 Task: Search one way flight ticket for 2 adults, 4 children and 1 infant on lap in business from Juneau: Juneau International Airport to Rock Springs: Southwest Wyoming Regional Airport (rock Springs Sweetwater County Airport) on 8-5-2023. Choice of flights is Westjet. Number of bags: 2 carry on bags and 7 checked bags. Price is upto 83000. Outbound departure time preference is 13:00.
Action: Mouse moved to (330, 275)
Screenshot: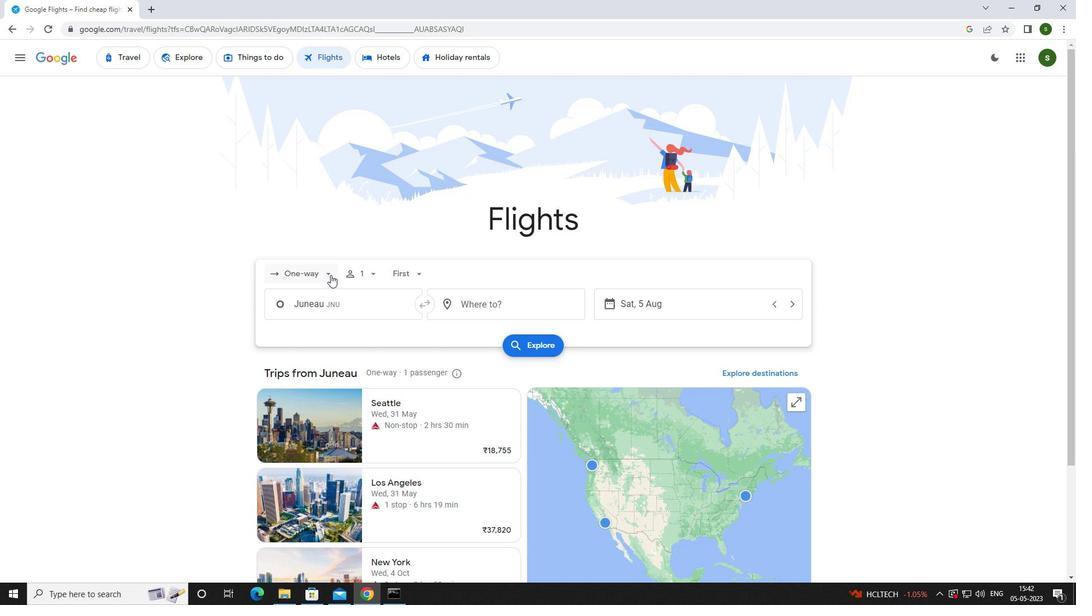 
Action: Mouse pressed left at (330, 275)
Screenshot: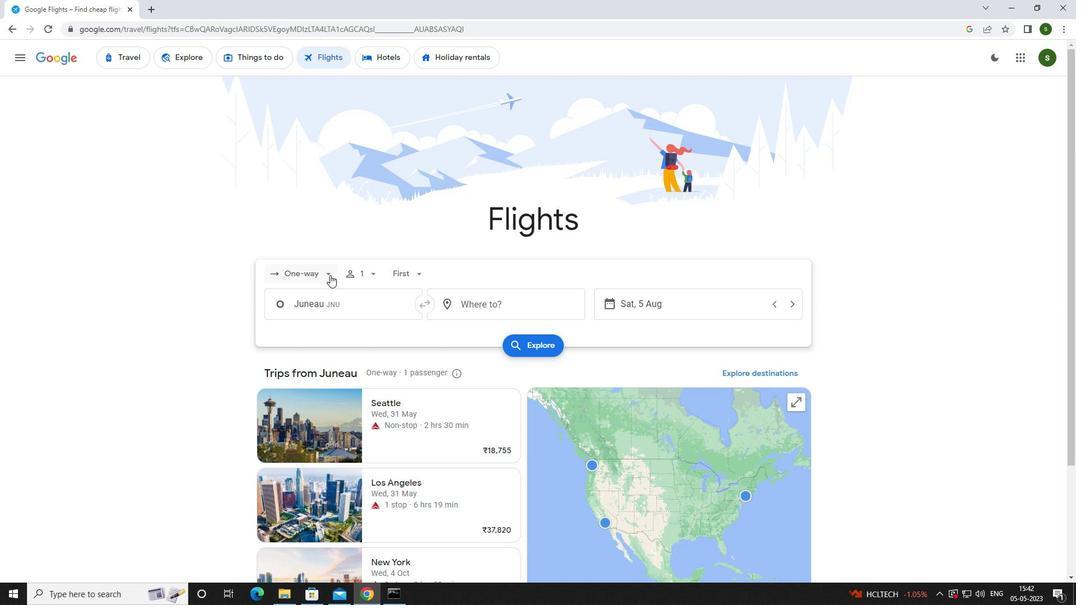 
Action: Mouse moved to (330, 325)
Screenshot: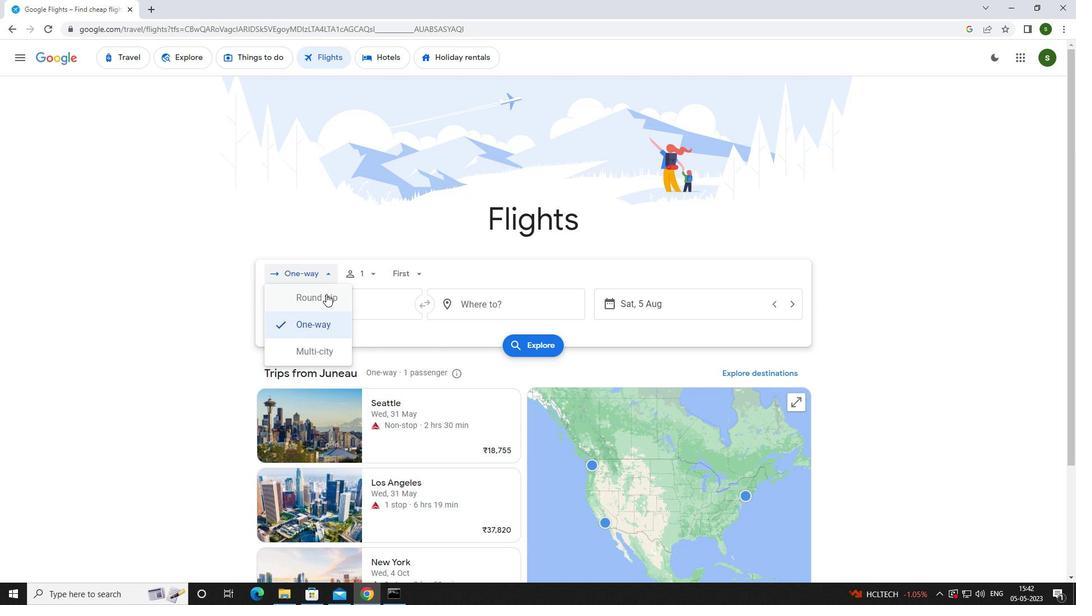 
Action: Mouse pressed left at (330, 325)
Screenshot: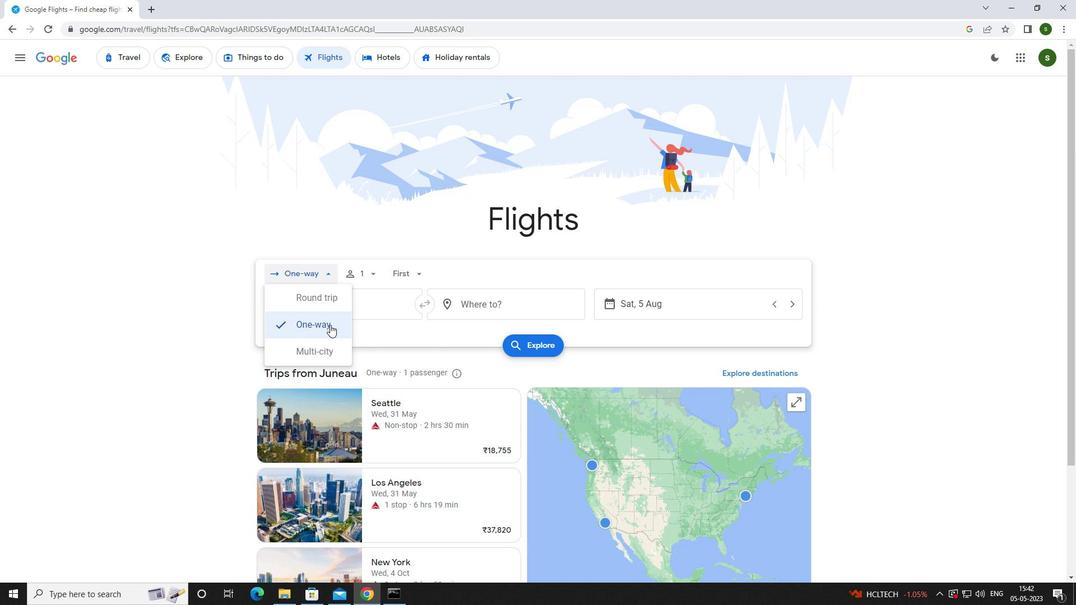 
Action: Mouse moved to (373, 270)
Screenshot: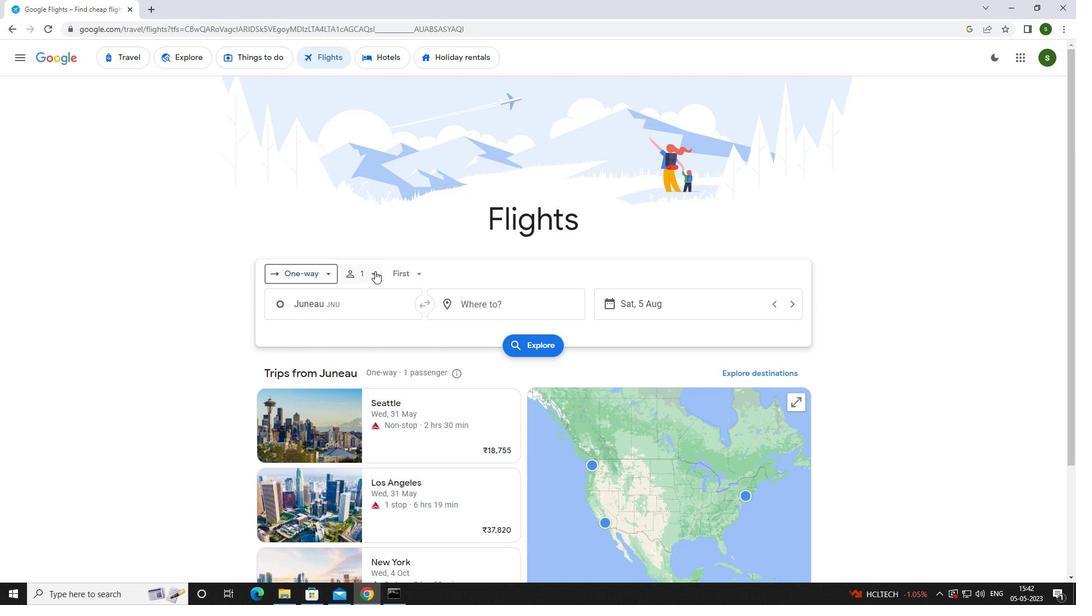 
Action: Mouse pressed left at (373, 270)
Screenshot: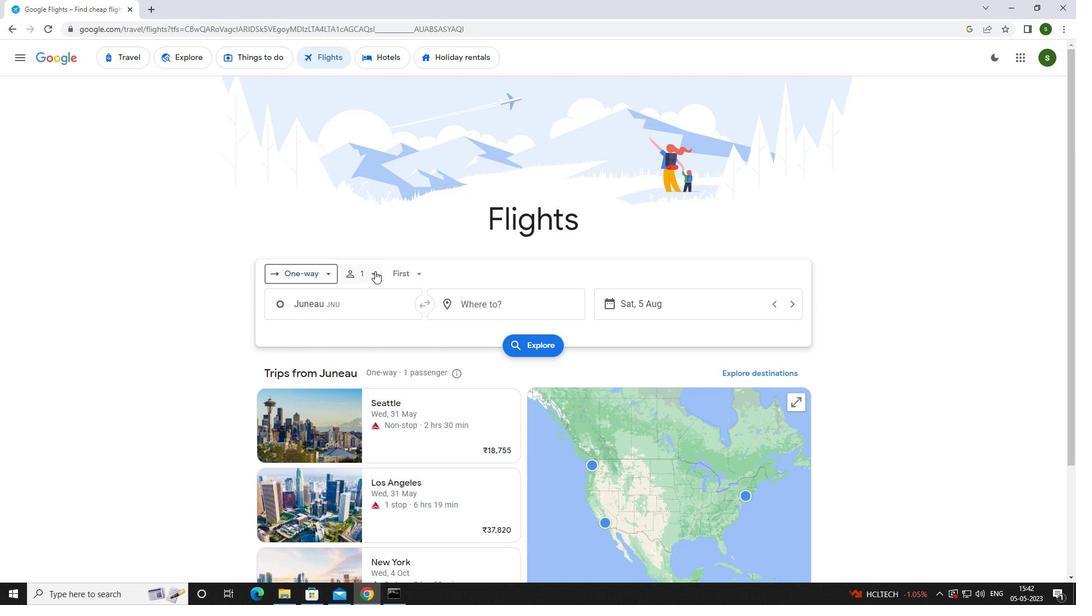 
Action: Mouse moved to (456, 299)
Screenshot: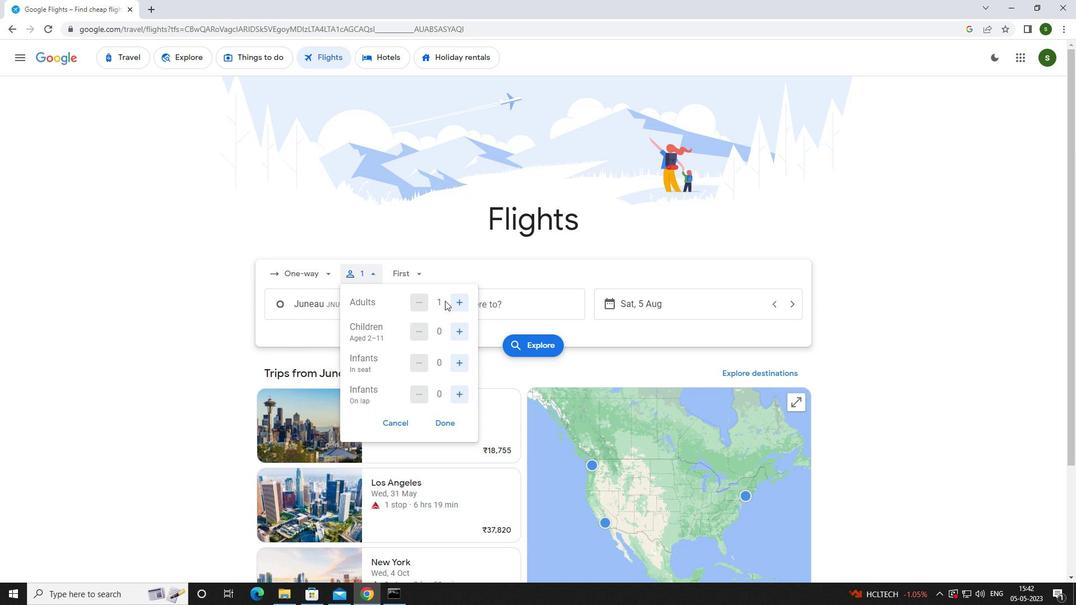 
Action: Mouse pressed left at (456, 299)
Screenshot: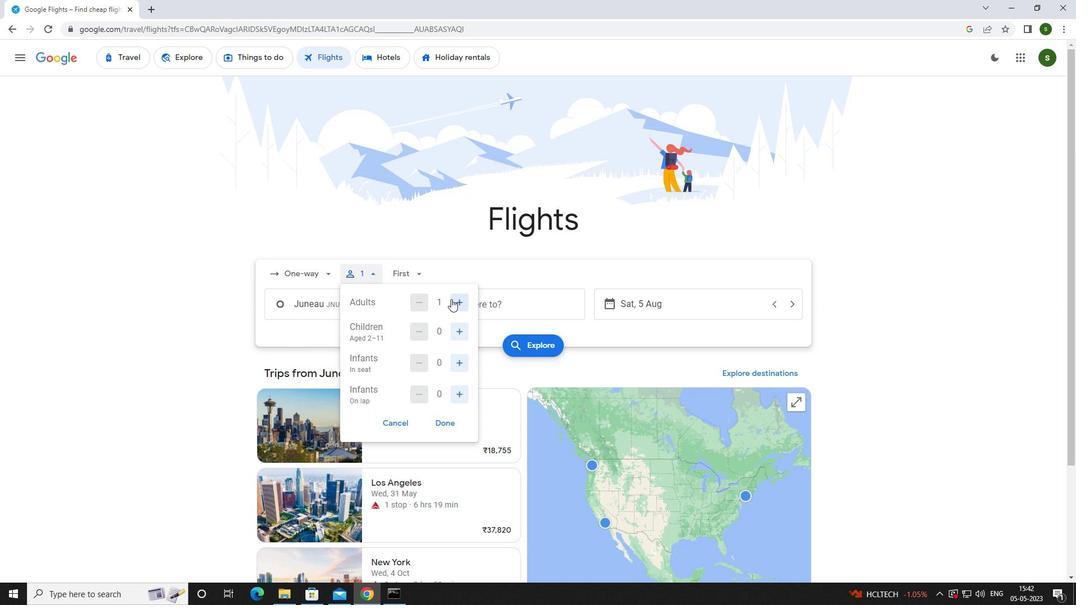 
Action: Mouse moved to (458, 329)
Screenshot: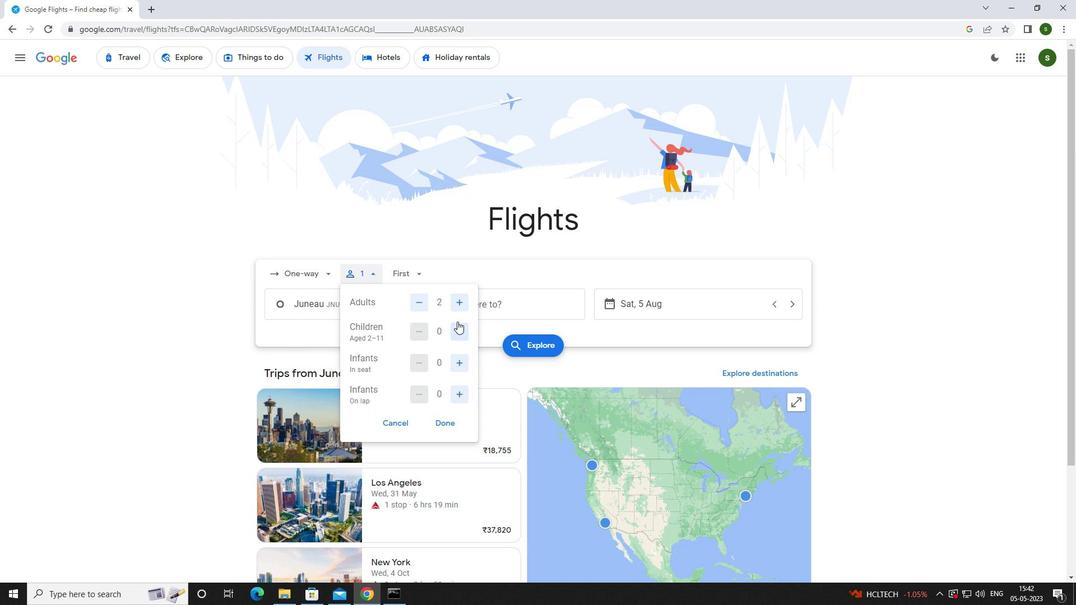 
Action: Mouse pressed left at (458, 329)
Screenshot: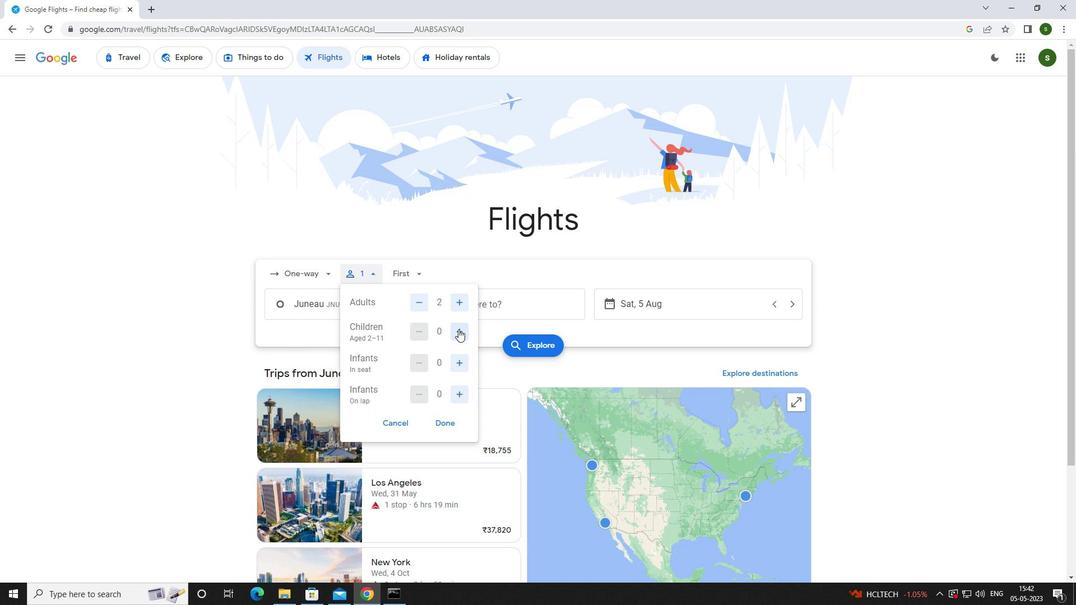 
Action: Mouse pressed left at (458, 329)
Screenshot: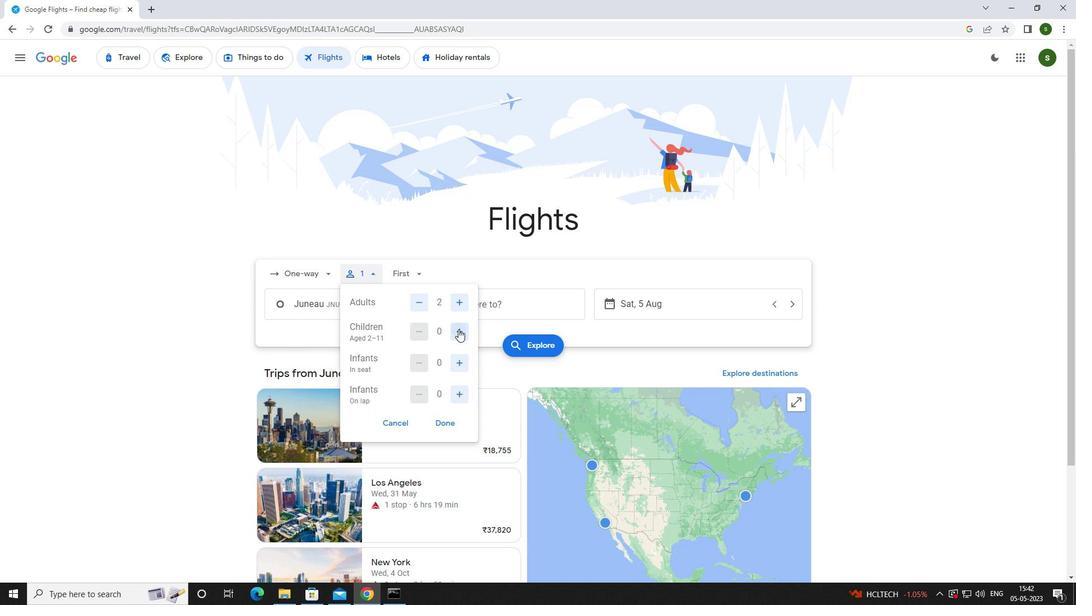 
Action: Mouse pressed left at (458, 329)
Screenshot: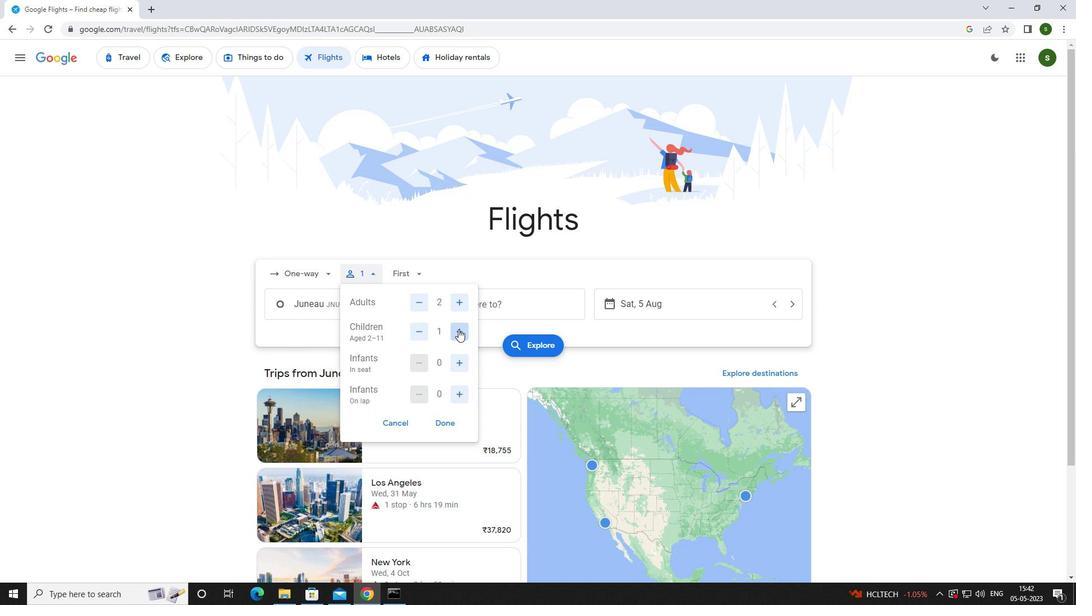 
Action: Mouse pressed left at (458, 329)
Screenshot: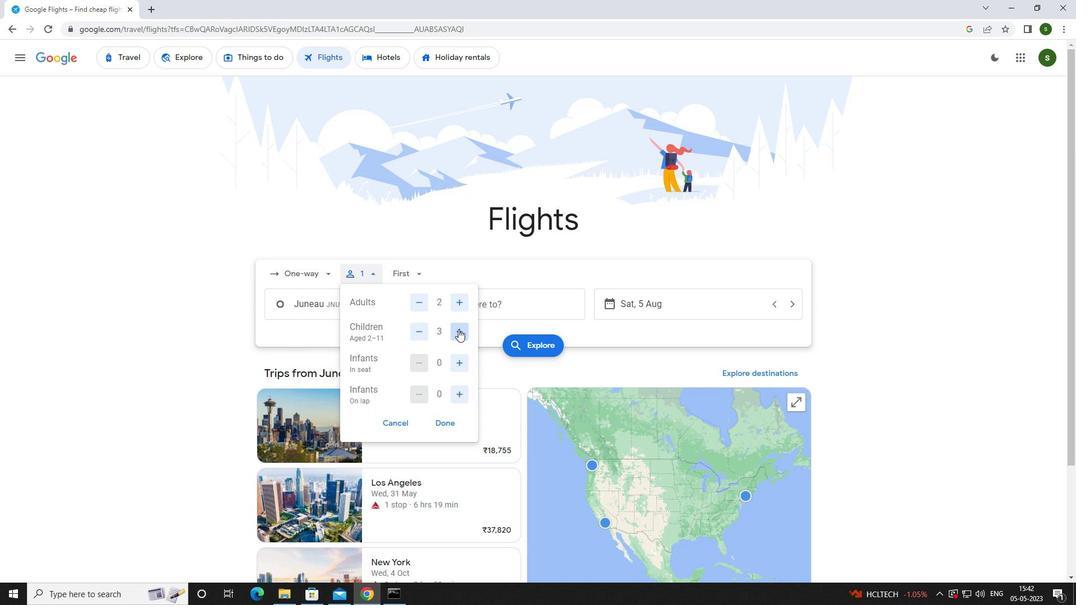 
Action: Mouse moved to (459, 389)
Screenshot: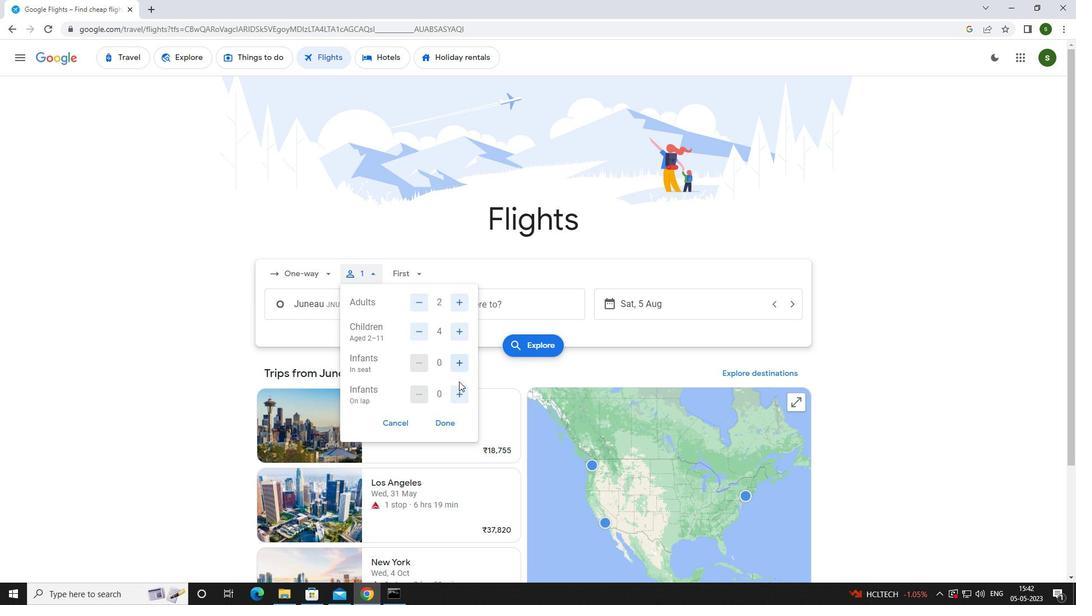 
Action: Mouse pressed left at (459, 389)
Screenshot: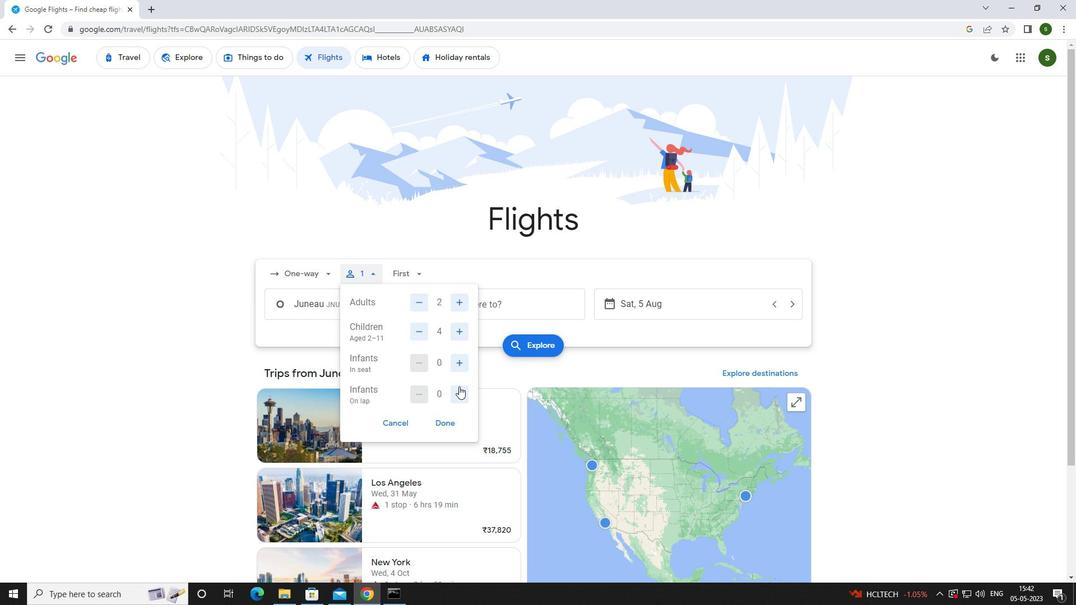 
Action: Mouse moved to (419, 271)
Screenshot: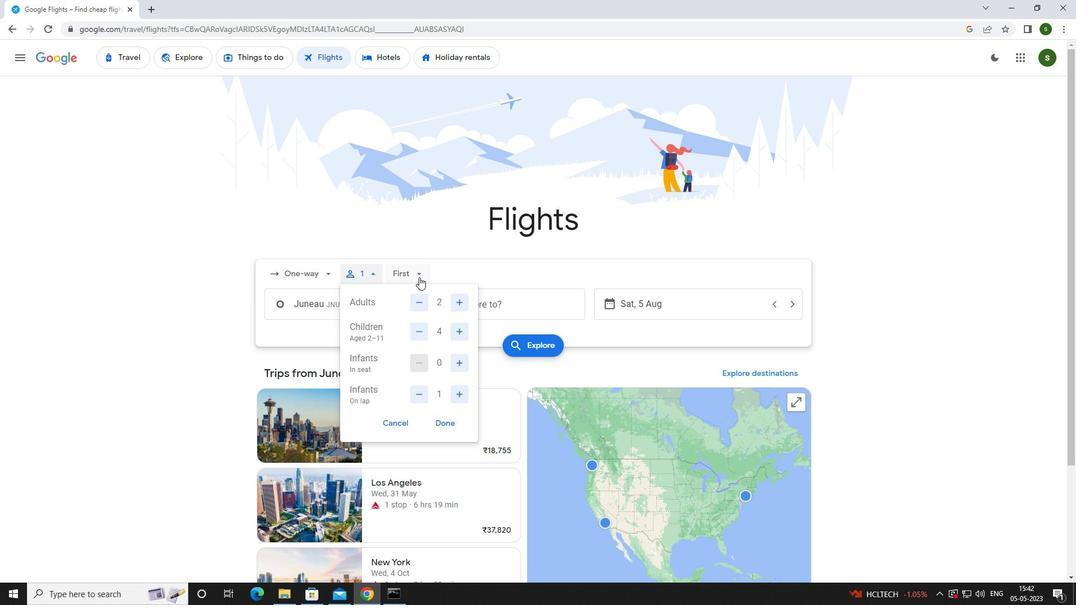 
Action: Mouse pressed left at (419, 271)
Screenshot: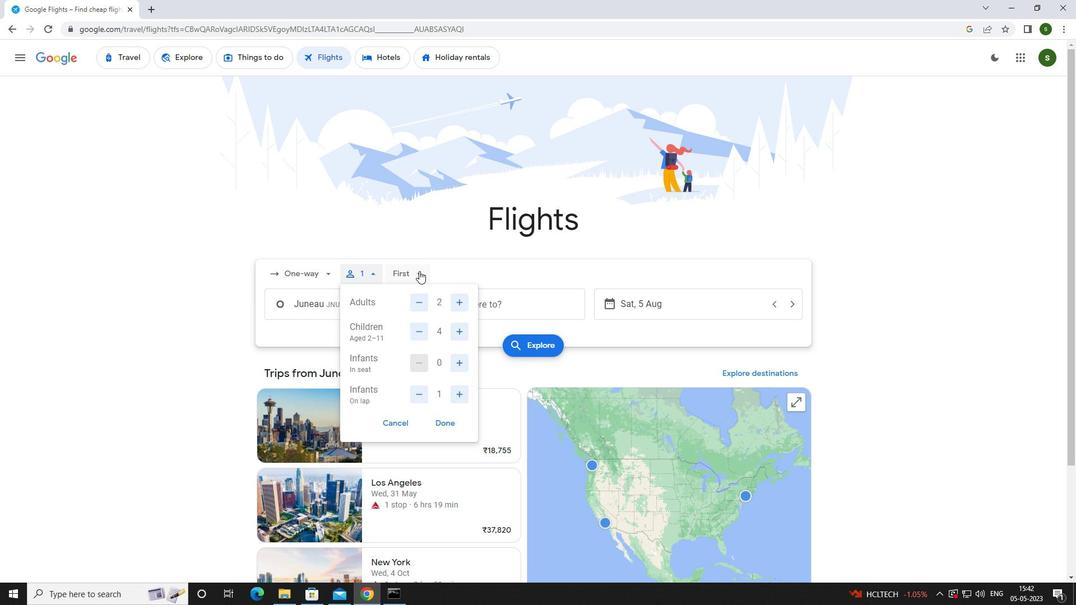 
Action: Mouse moved to (430, 358)
Screenshot: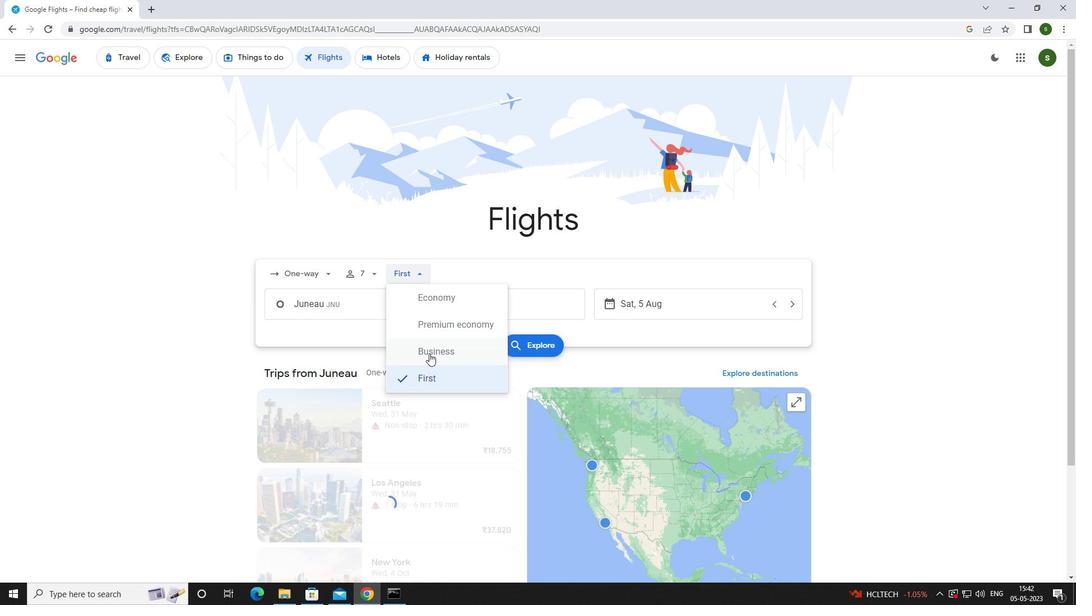 
Action: Mouse pressed left at (430, 358)
Screenshot: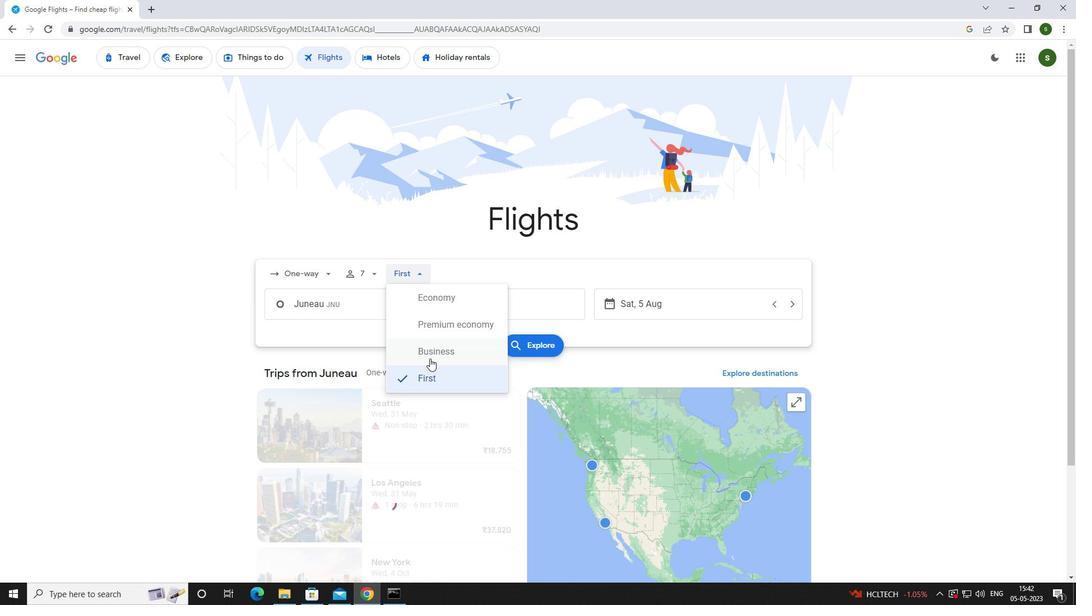 
Action: Mouse moved to (367, 303)
Screenshot: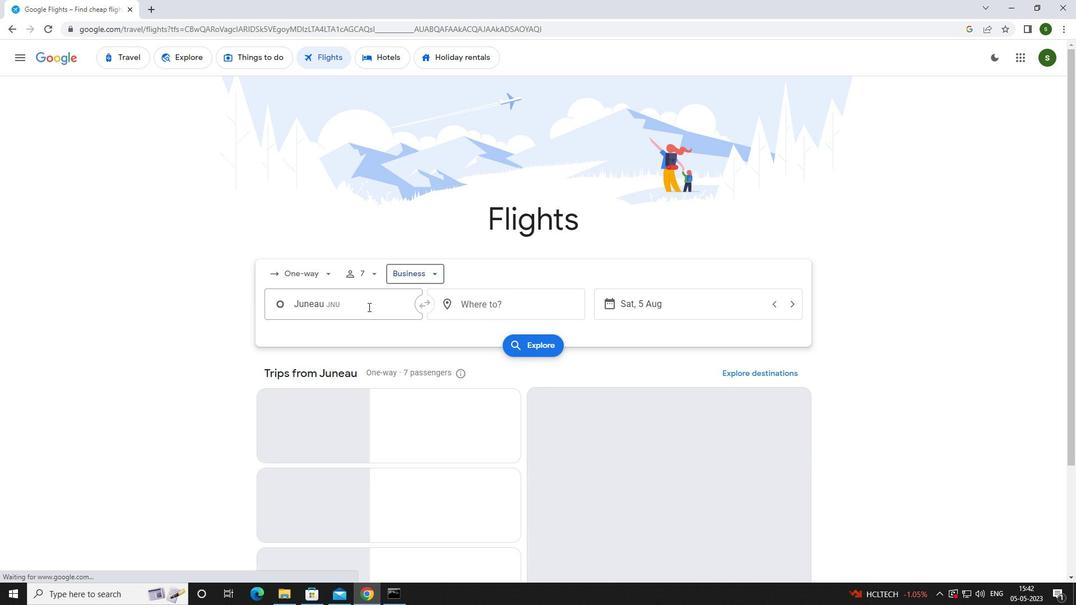 
Action: Mouse pressed left at (367, 303)
Screenshot: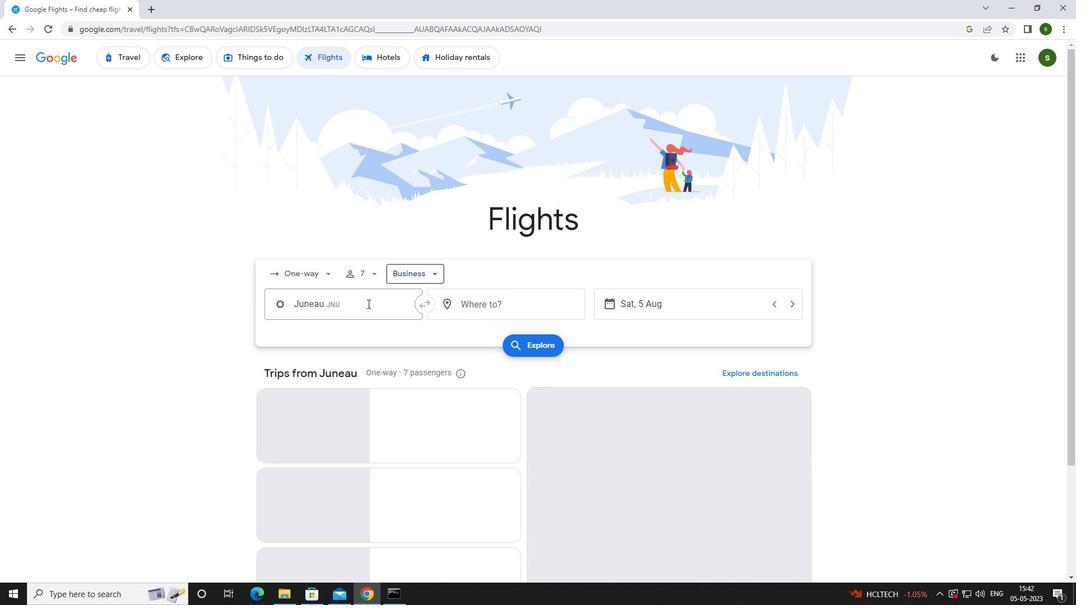 
Action: Mouse moved to (367, 304)
Screenshot: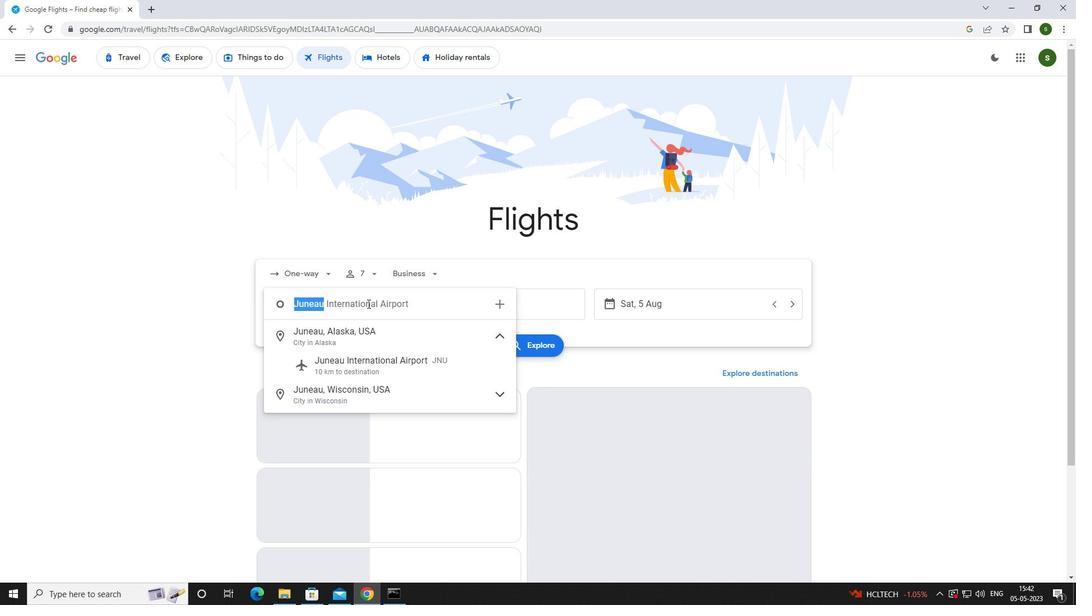 
Action: Key pressed <Key.caps_lock>j<Key.caps_lock>uneau
Screenshot: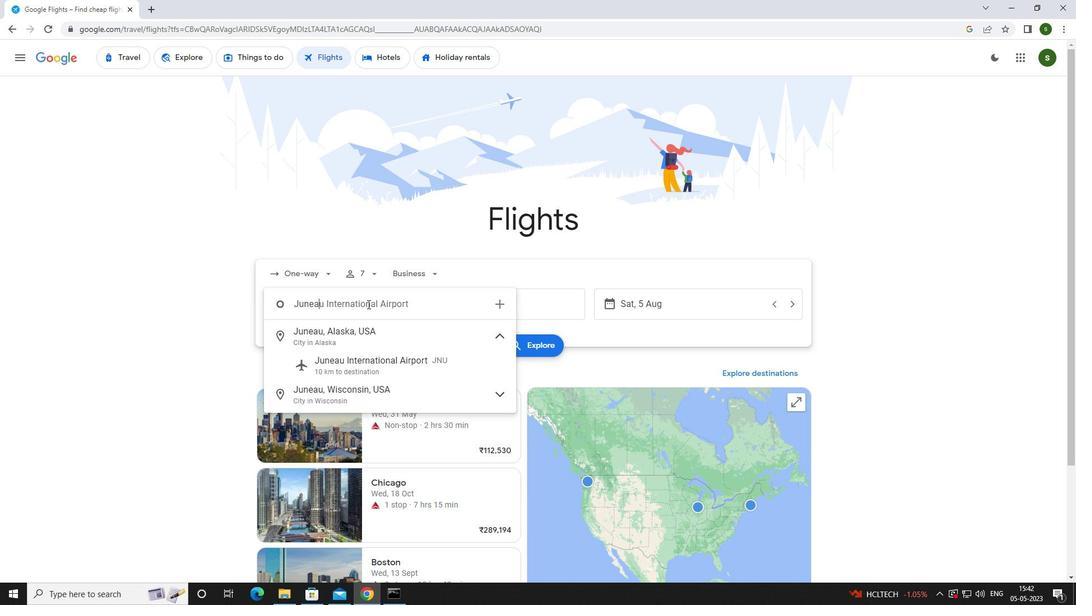 
Action: Mouse moved to (355, 375)
Screenshot: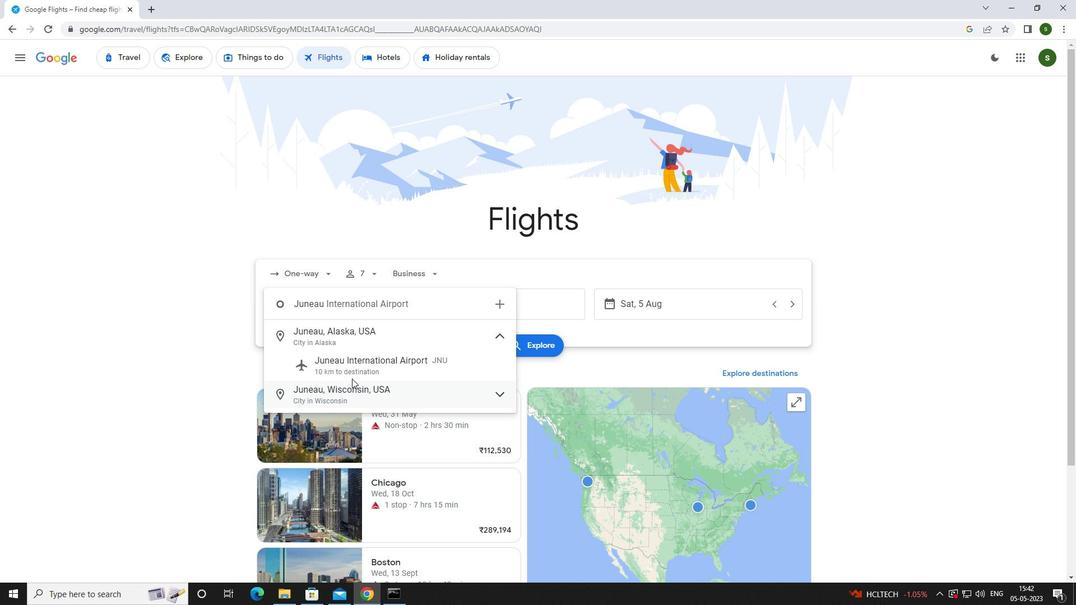 
Action: Mouse pressed left at (355, 375)
Screenshot: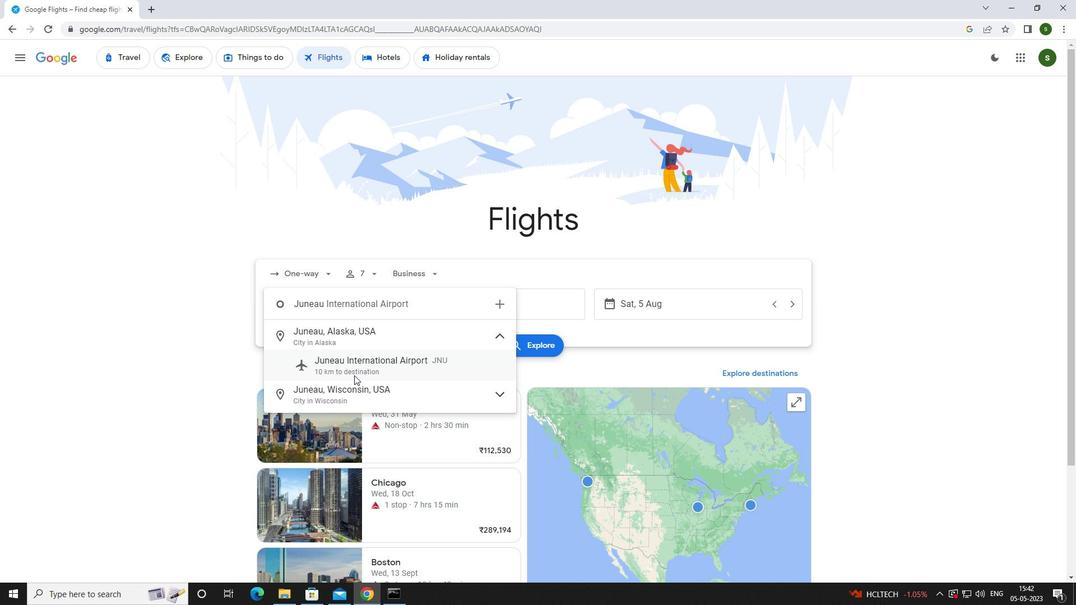 
Action: Mouse moved to (489, 312)
Screenshot: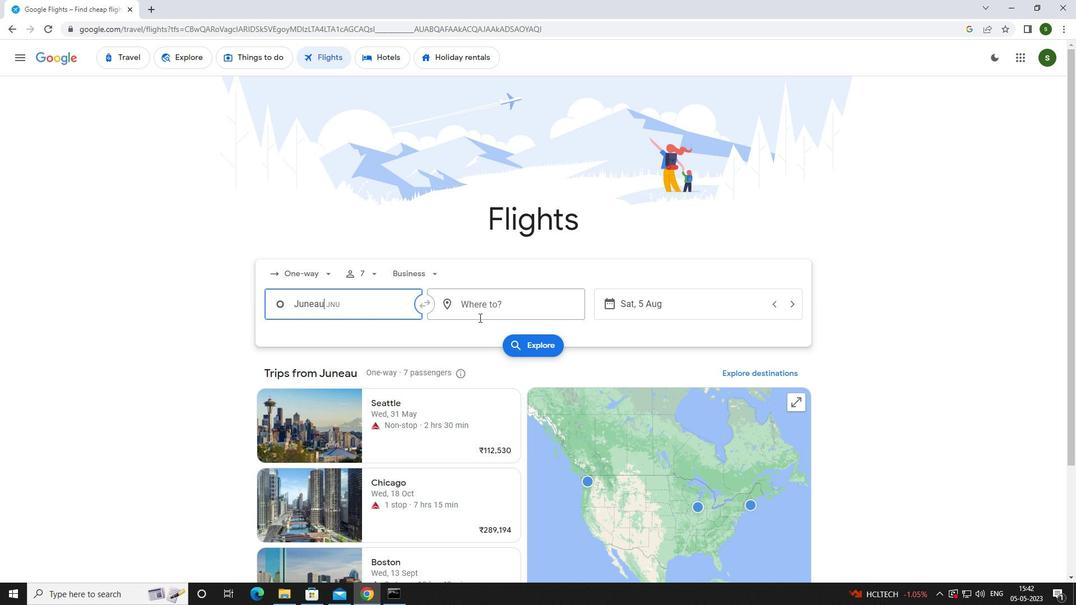 
Action: Mouse pressed left at (489, 312)
Screenshot: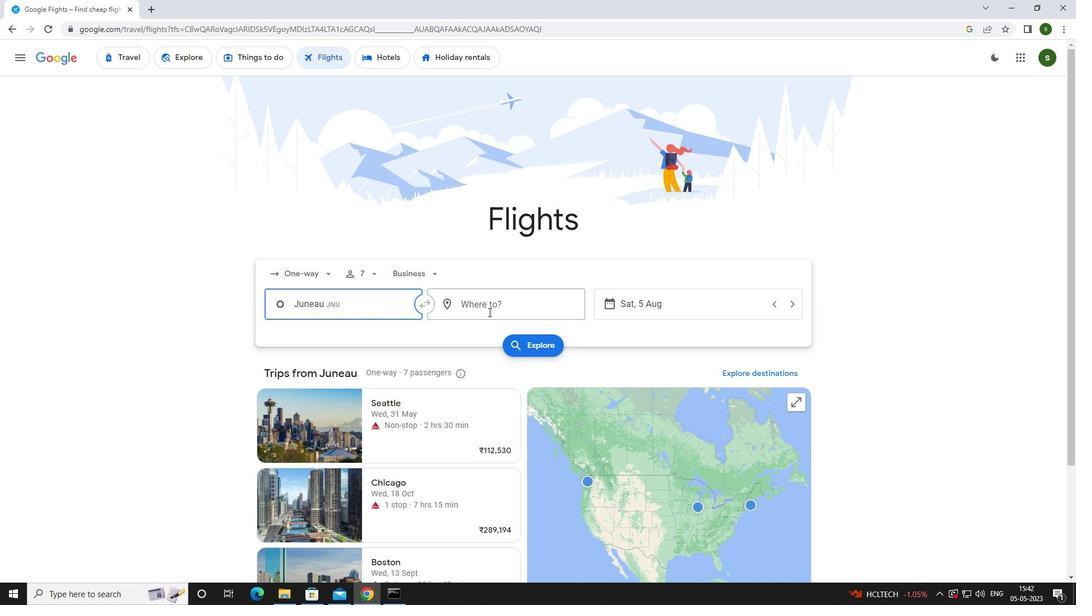 
Action: Mouse moved to (489, 312)
Screenshot: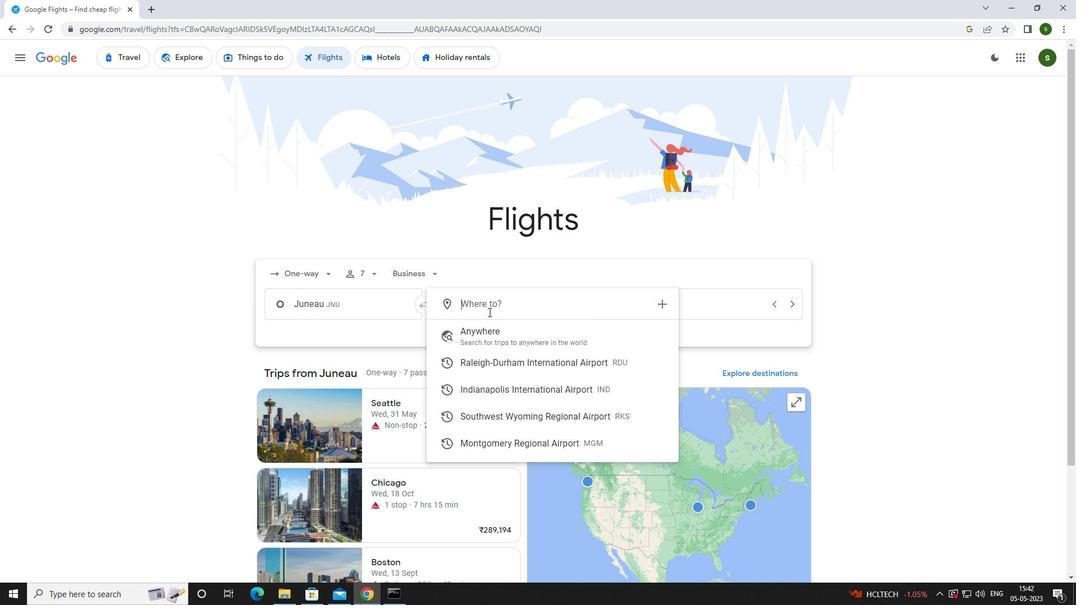 
Action: Key pressed <Key.caps_lock>r<Key.caps_lock>ock<Key.space><Key.caps_lock>s<Key.caps_lock>pring
Screenshot: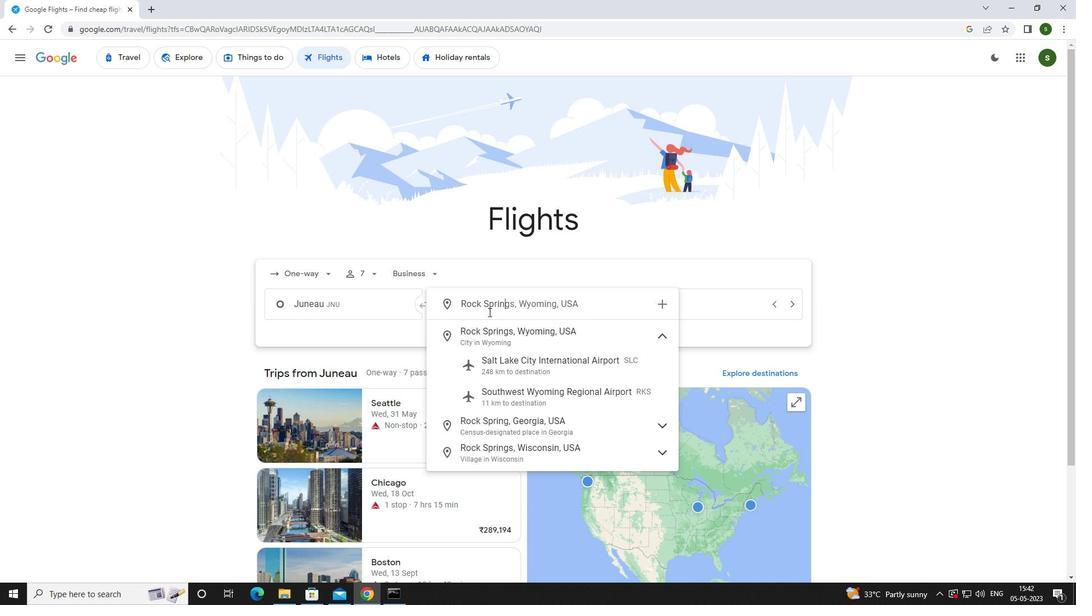 
Action: Mouse moved to (514, 388)
Screenshot: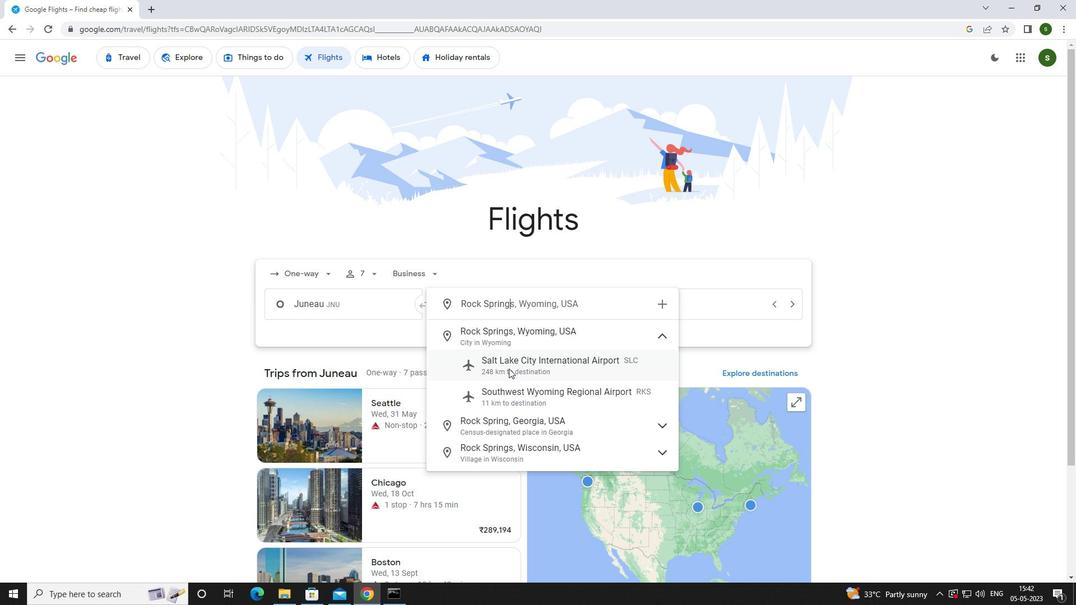
Action: Mouse pressed left at (514, 388)
Screenshot: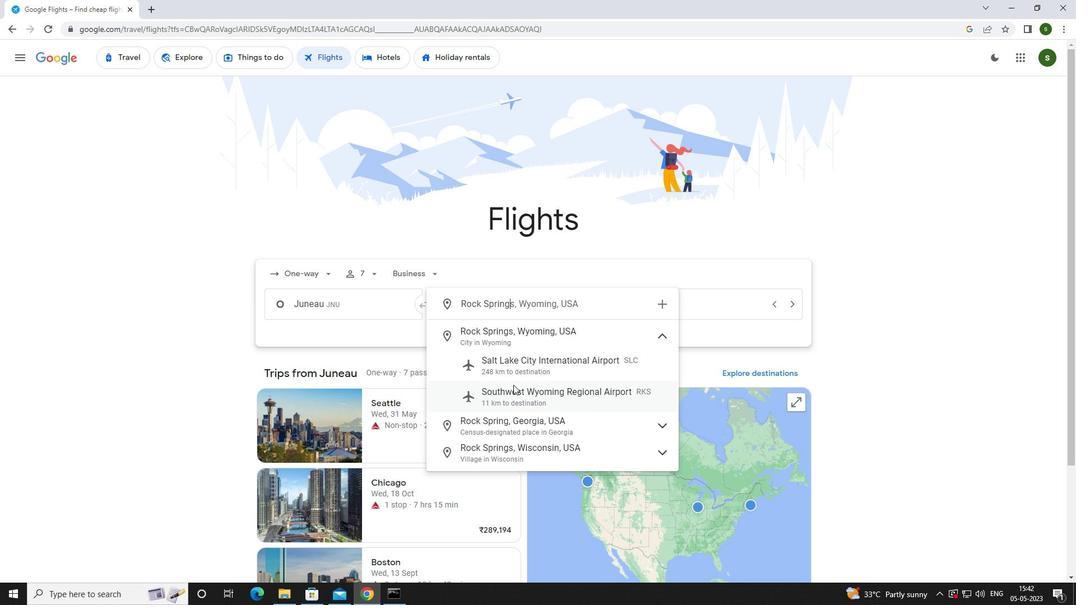 
Action: Mouse moved to (671, 306)
Screenshot: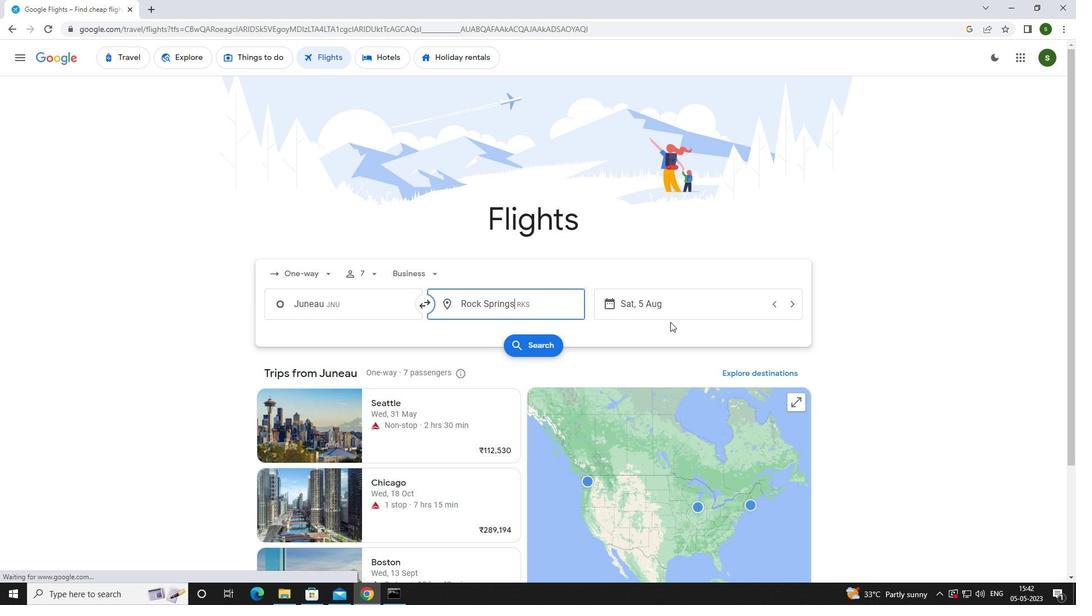
Action: Mouse pressed left at (671, 306)
Screenshot: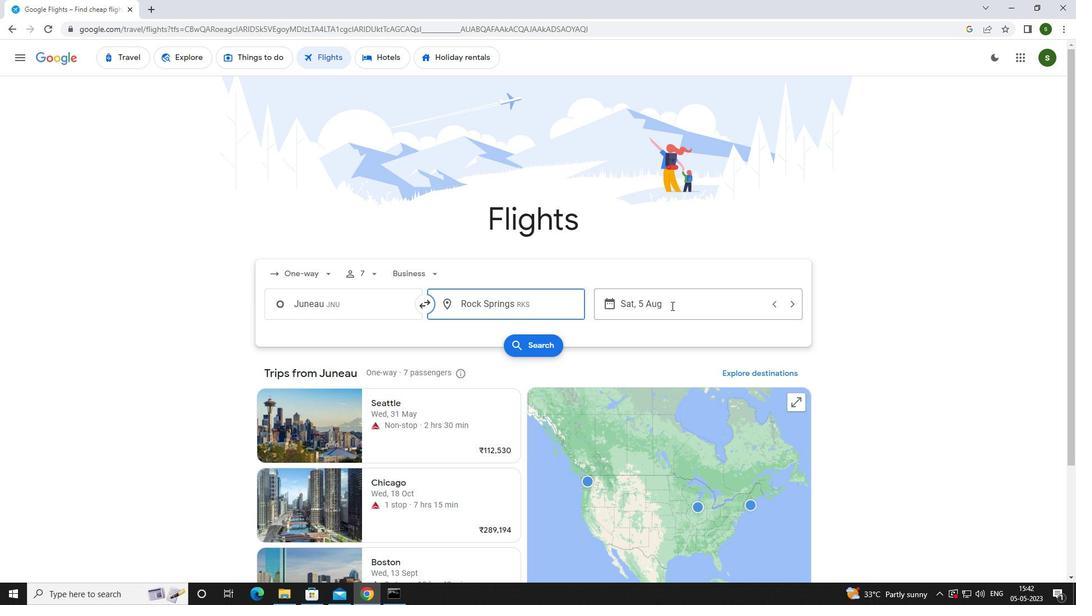 
Action: Mouse moved to (568, 378)
Screenshot: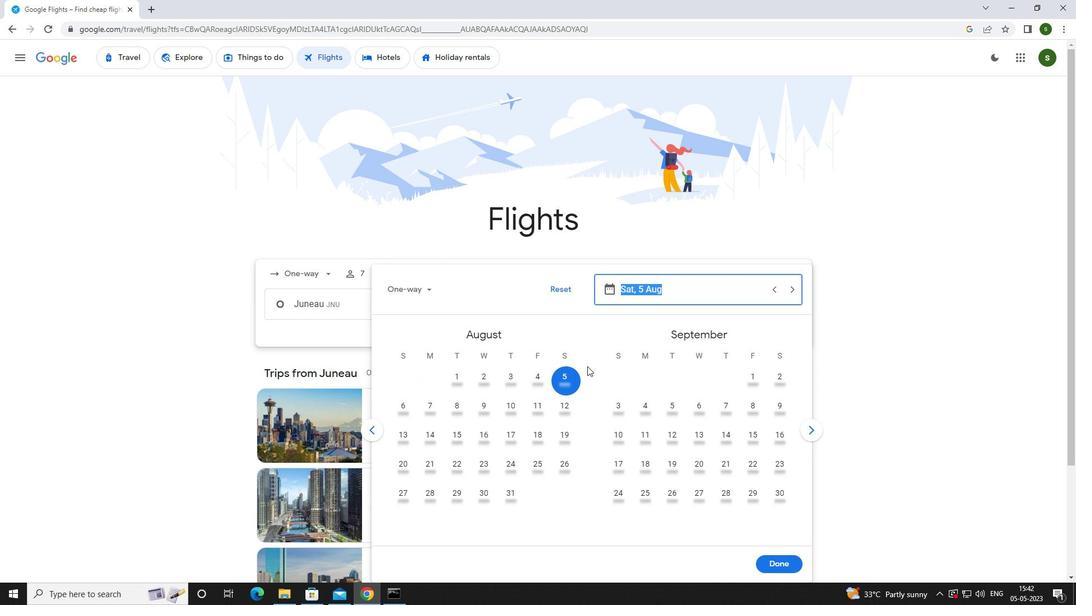 
Action: Mouse pressed left at (568, 378)
Screenshot: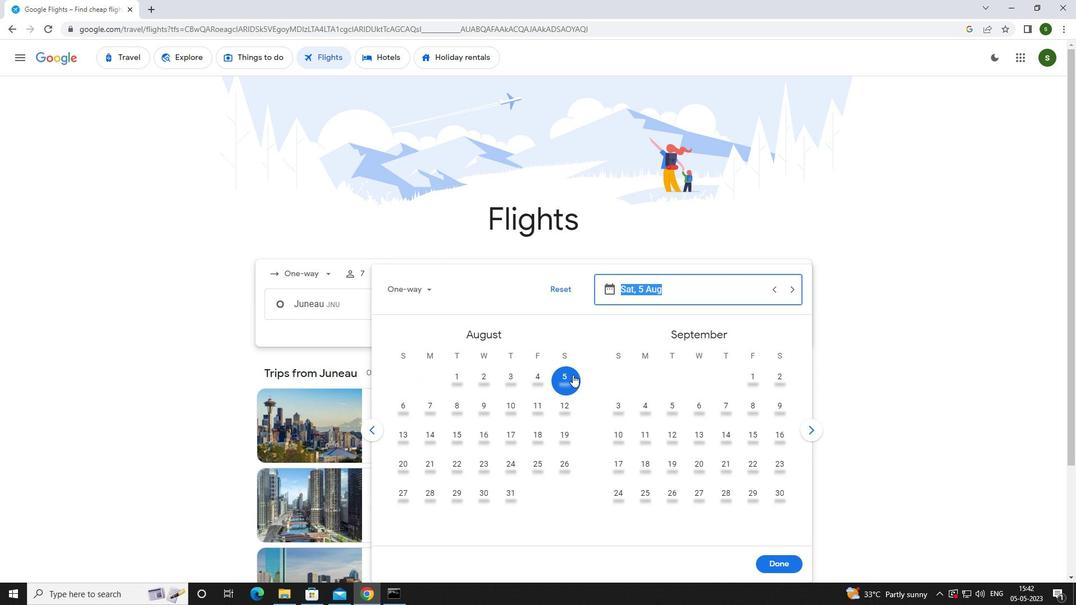 
Action: Mouse moved to (772, 563)
Screenshot: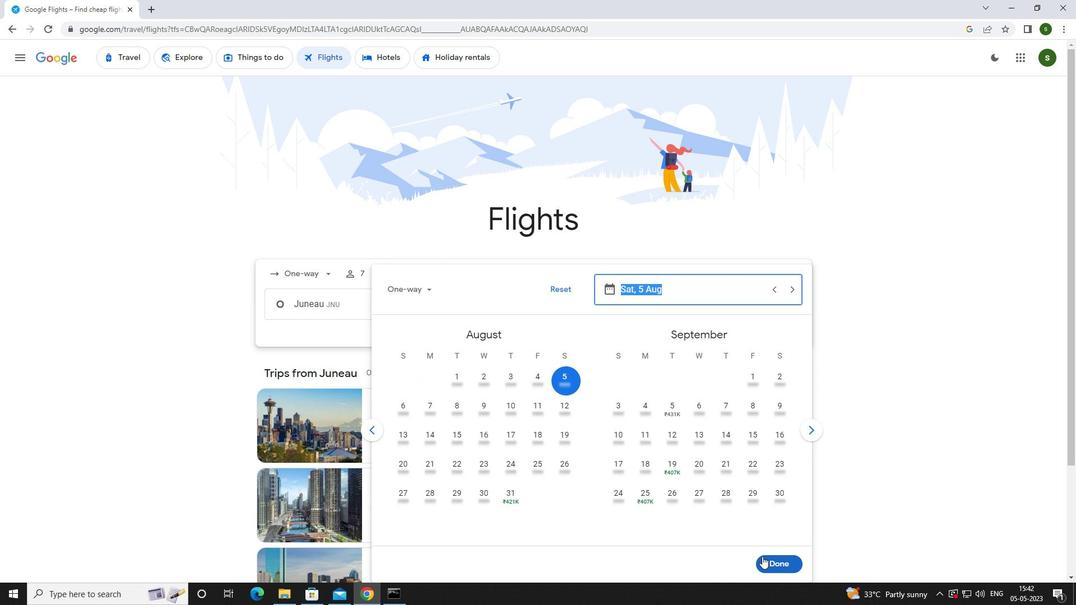 
Action: Mouse pressed left at (772, 563)
Screenshot: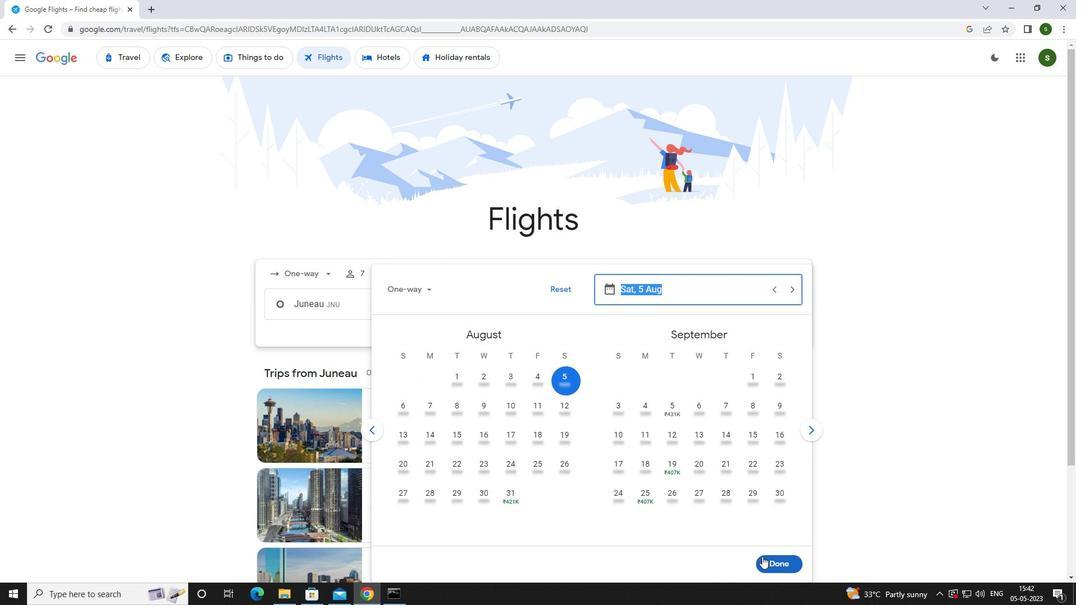
Action: Mouse moved to (537, 349)
Screenshot: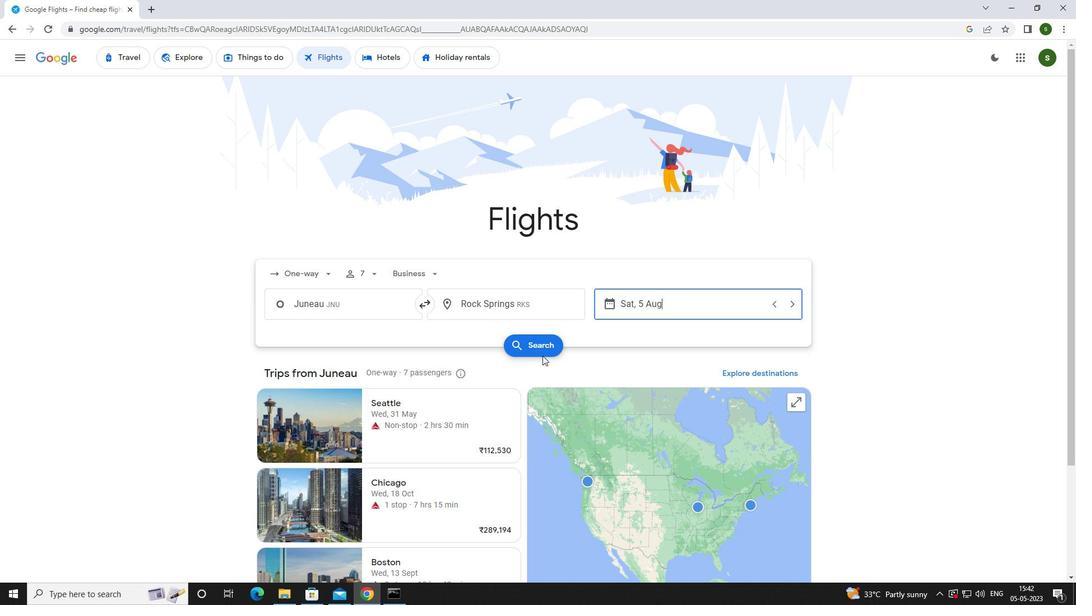 
Action: Mouse pressed left at (537, 349)
Screenshot: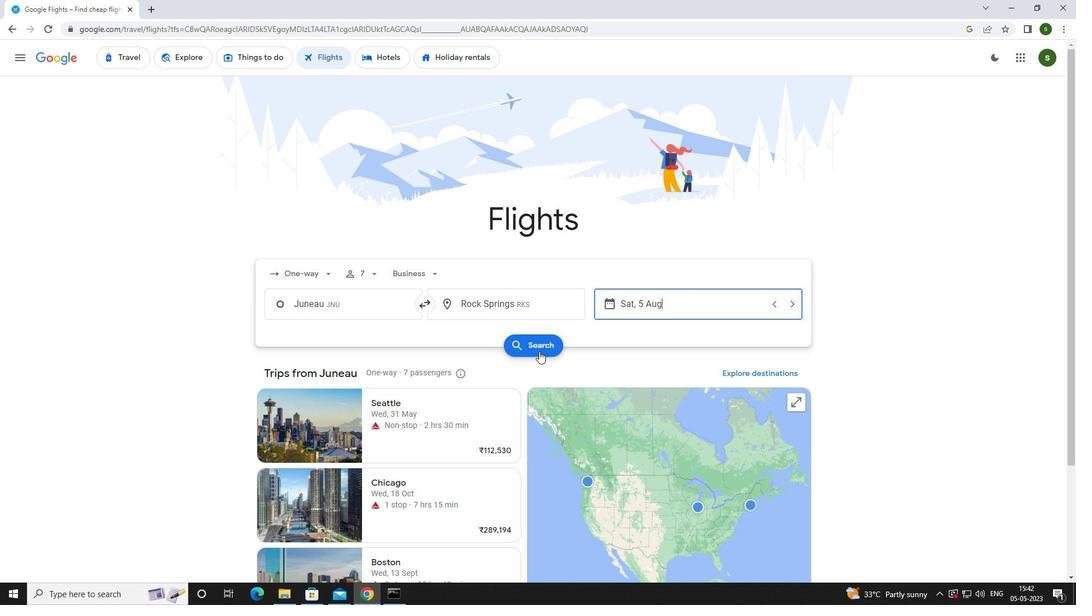 
Action: Mouse moved to (293, 163)
Screenshot: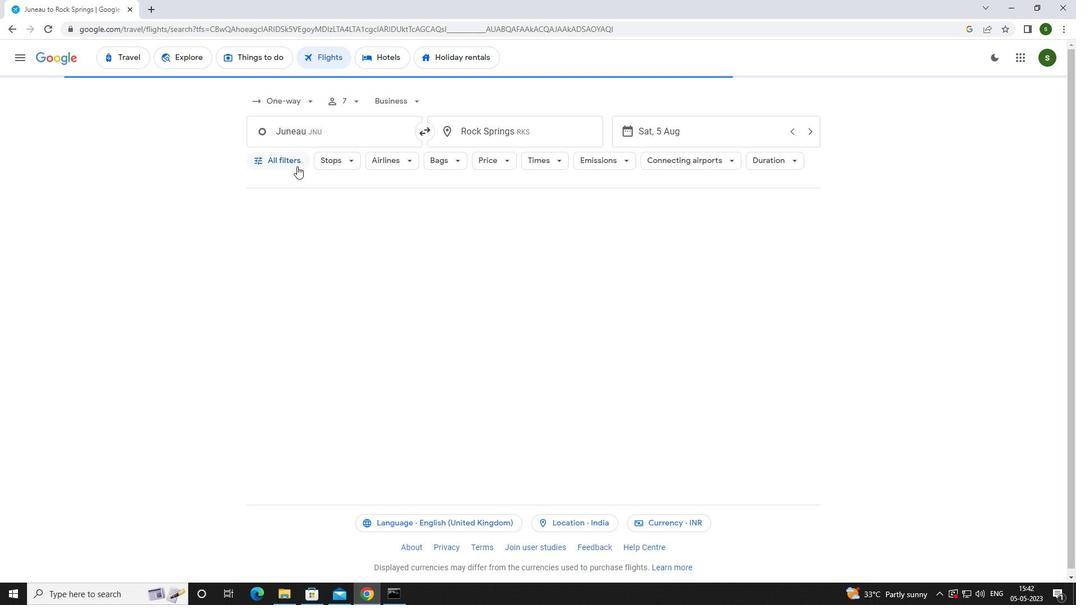 
Action: Mouse pressed left at (293, 163)
Screenshot: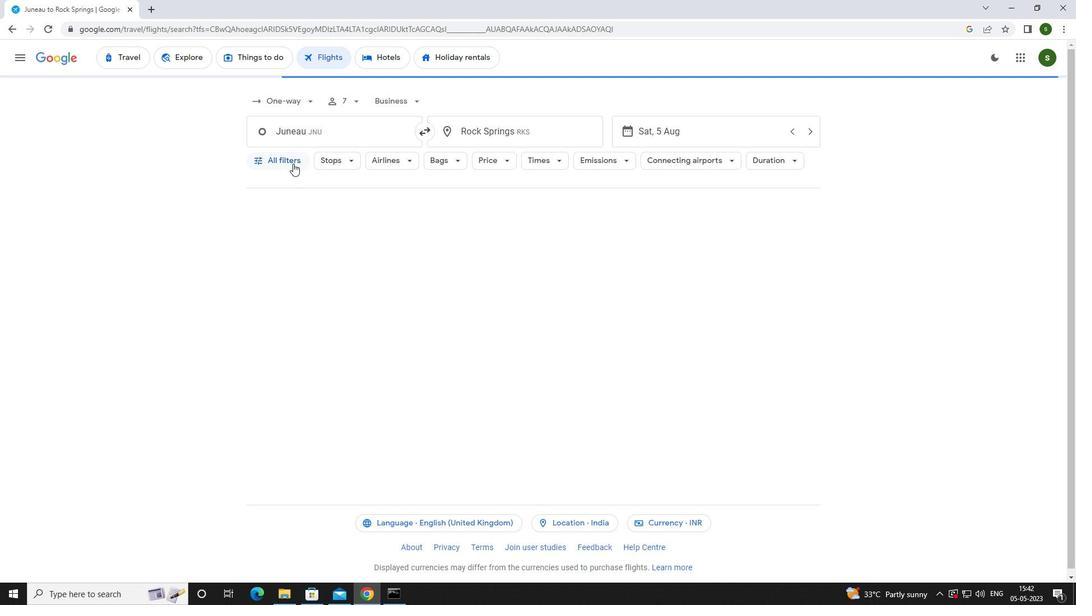 
Action: Mouse moved to (417, 404)
Screenshot: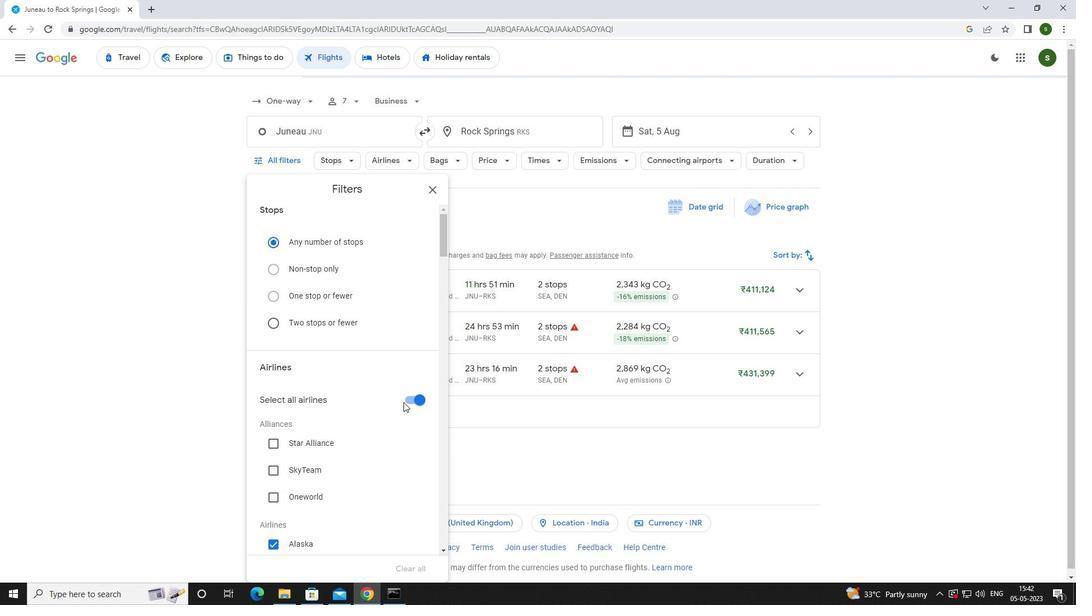 
Action: Mouse pressed left at (417, 404)
Screenshot: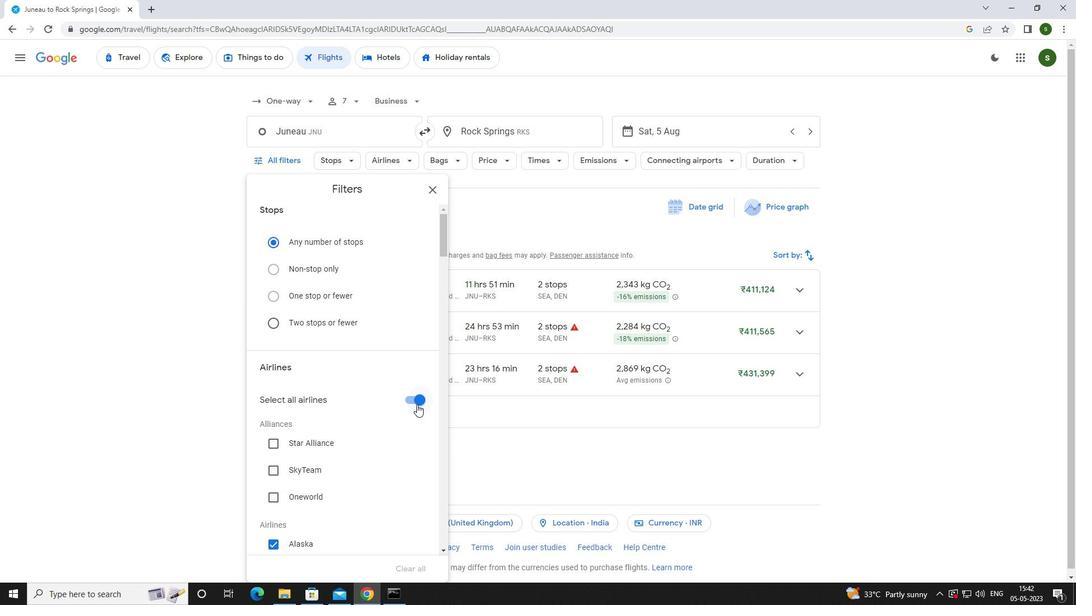 
Action: Mouse moved to (363, 385)
Screenshot: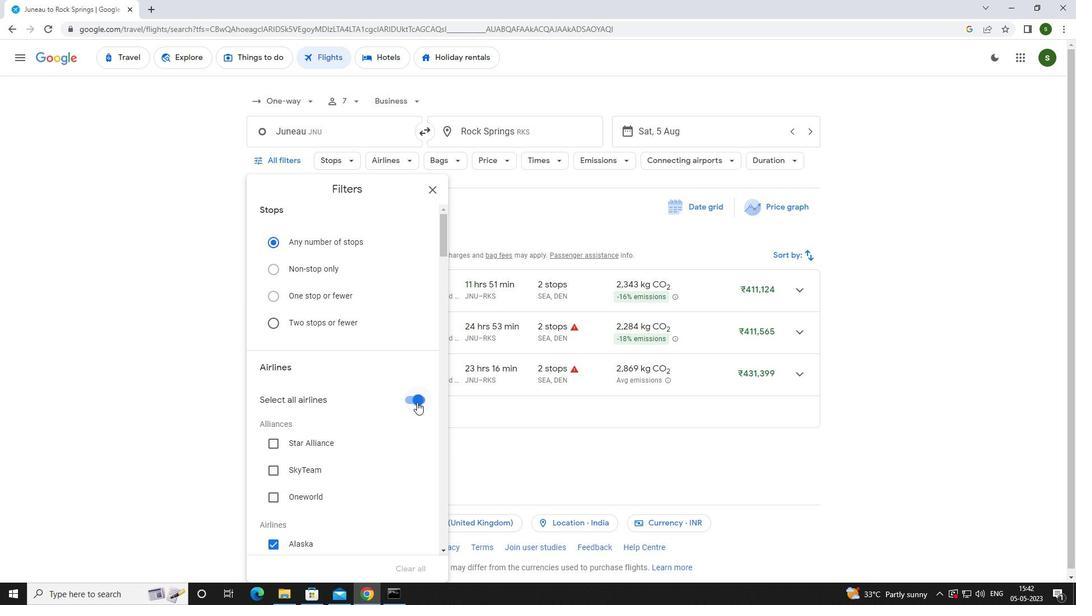 
Action: Mouse scrolled (363, 384) with delta (0, 0)
Screenshot: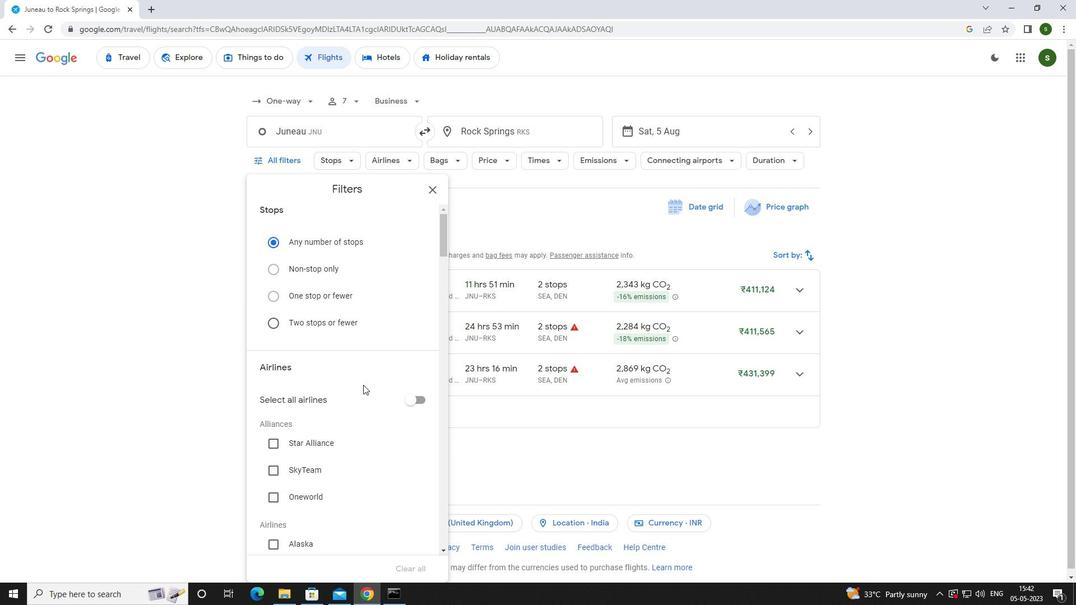 
Action: Mouse scrolled (363, 384) with delta (0, 0)
Screenshot: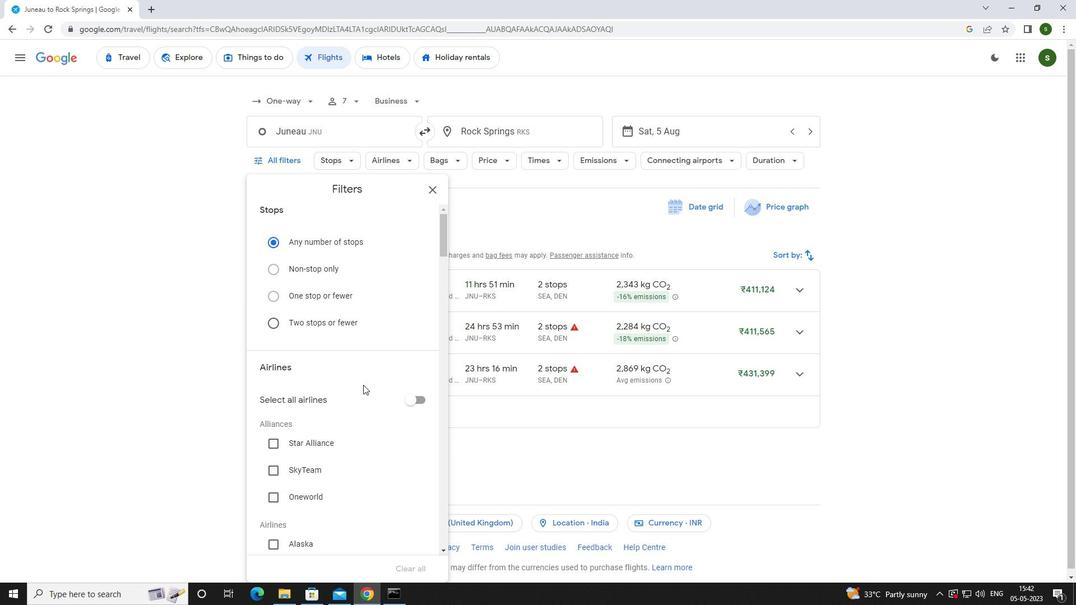 
Action: Mouse scrolled (363, 384) with delta (0, 0)
Screenshot: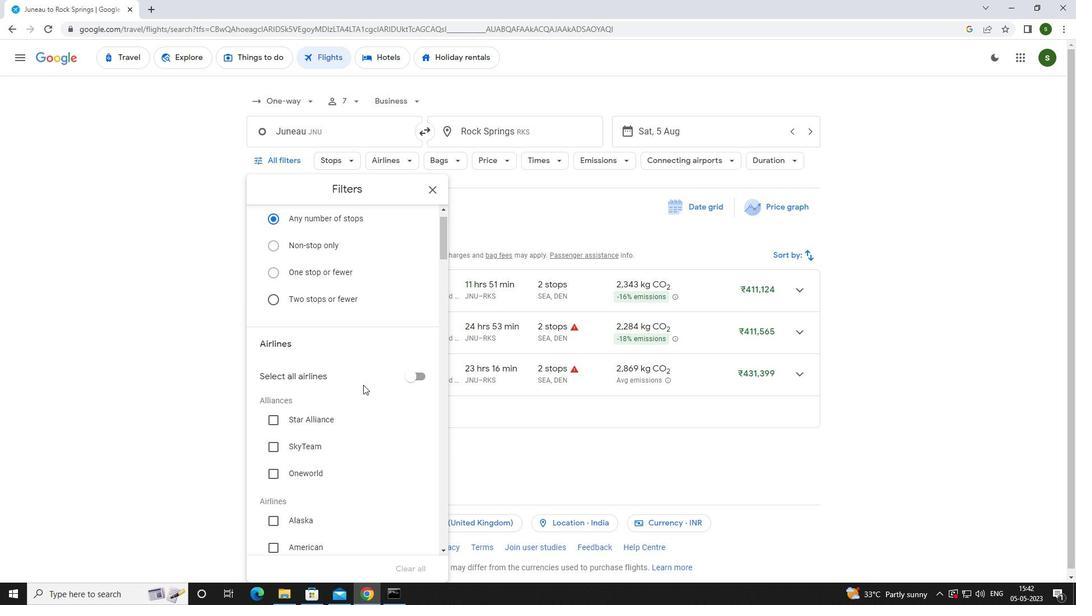 
Action: Mouse scrolled (363, 384) with delta (0, 0)
Screenshot: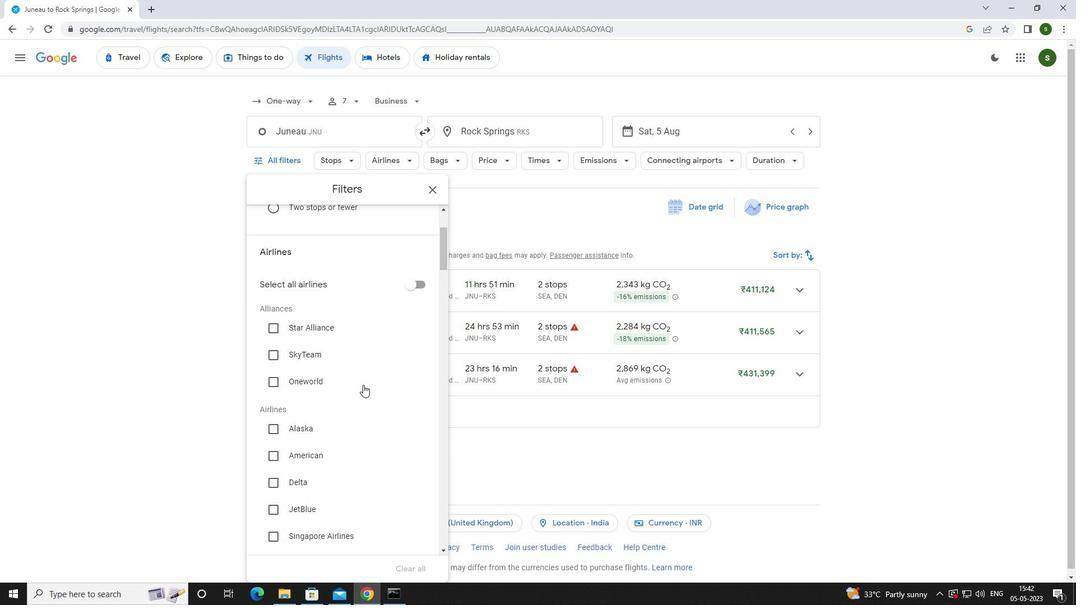 
Action: Mouse scrolled (363, 384) with delta (0, 0)
Screenshot: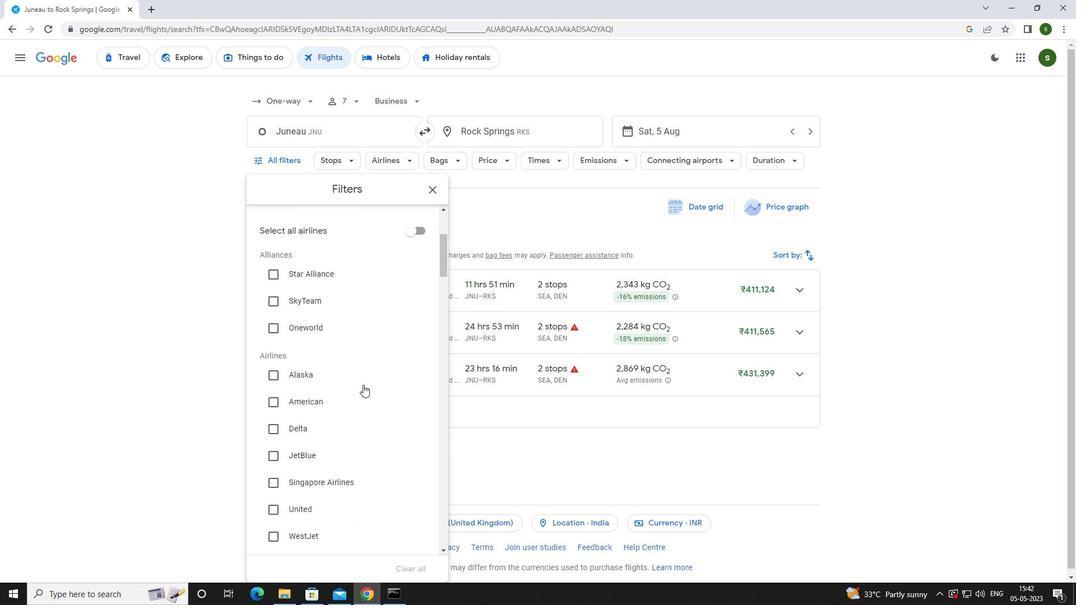 
Action: Mouse moved to (296, 425)
Screenshot: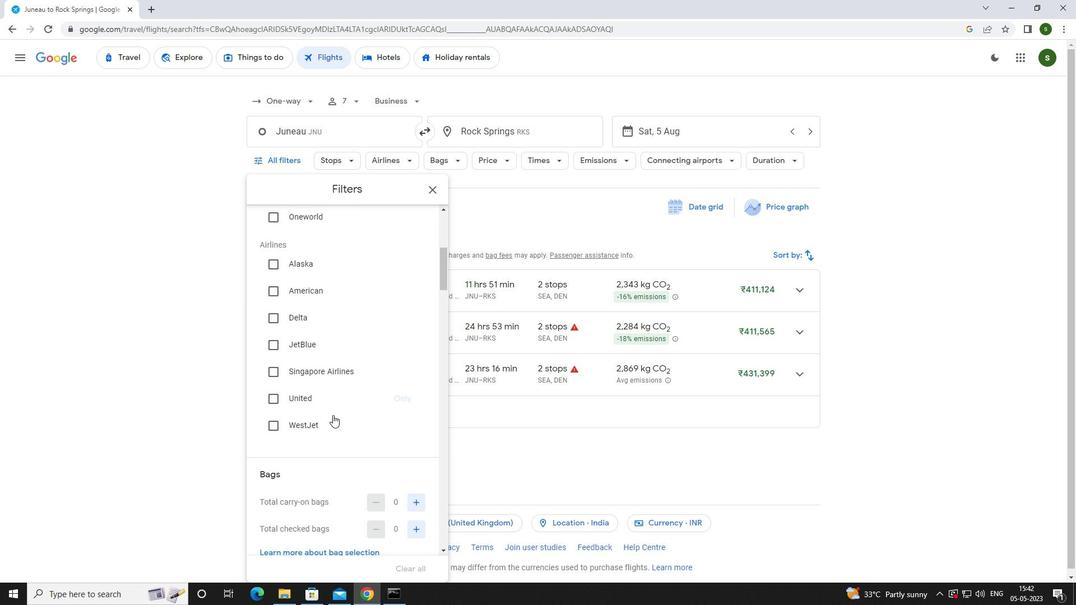 
Action: Mouse pressed left at (296, 425)
Screenshot: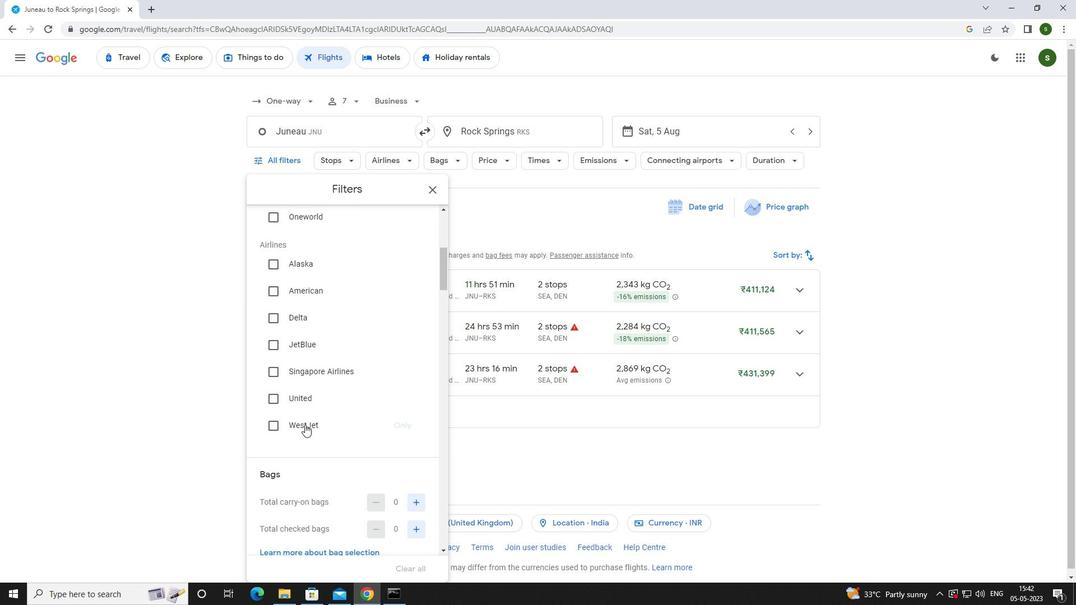 
Action: Mouse scrolled (296, 425) with delta (0, 0)
Screenshot: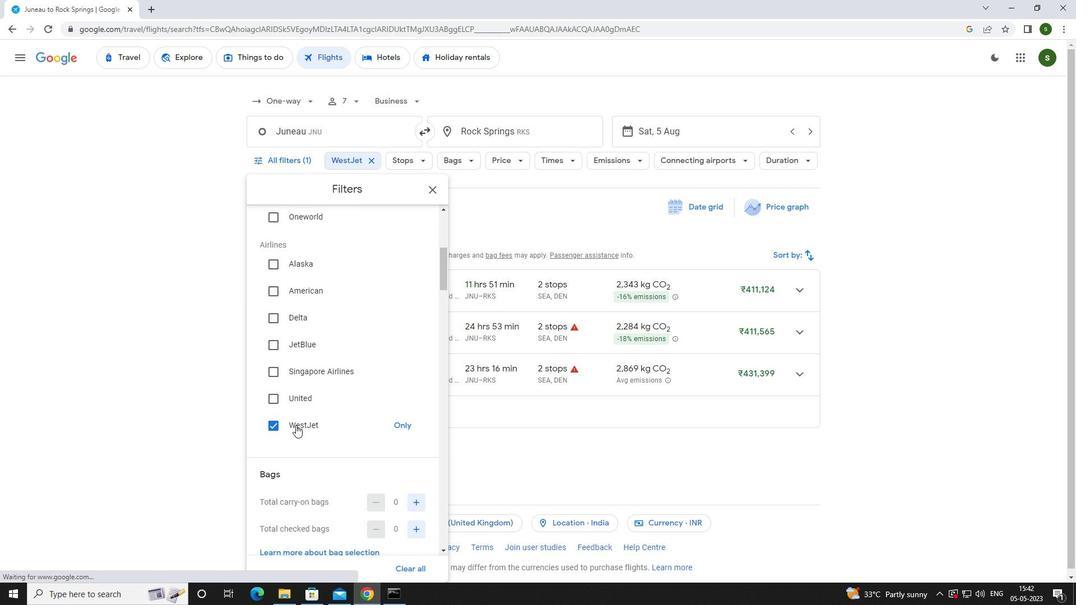 
Action: Mouse scrolled (296, 425) with delta (0, 0)
Screenshot: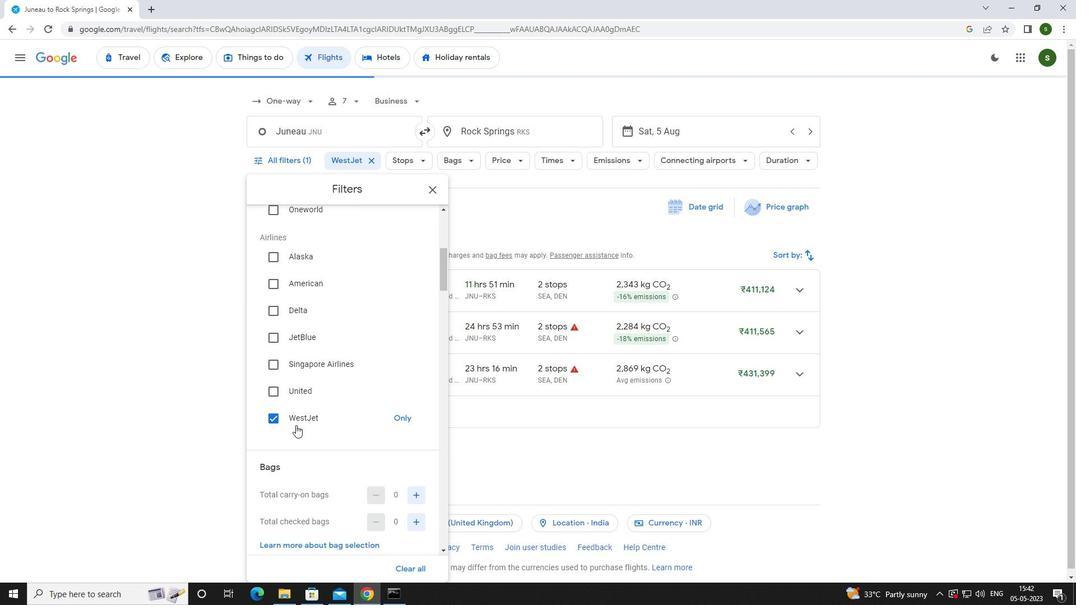 
Action: Mouse moved to (410, 385)
Screenshot: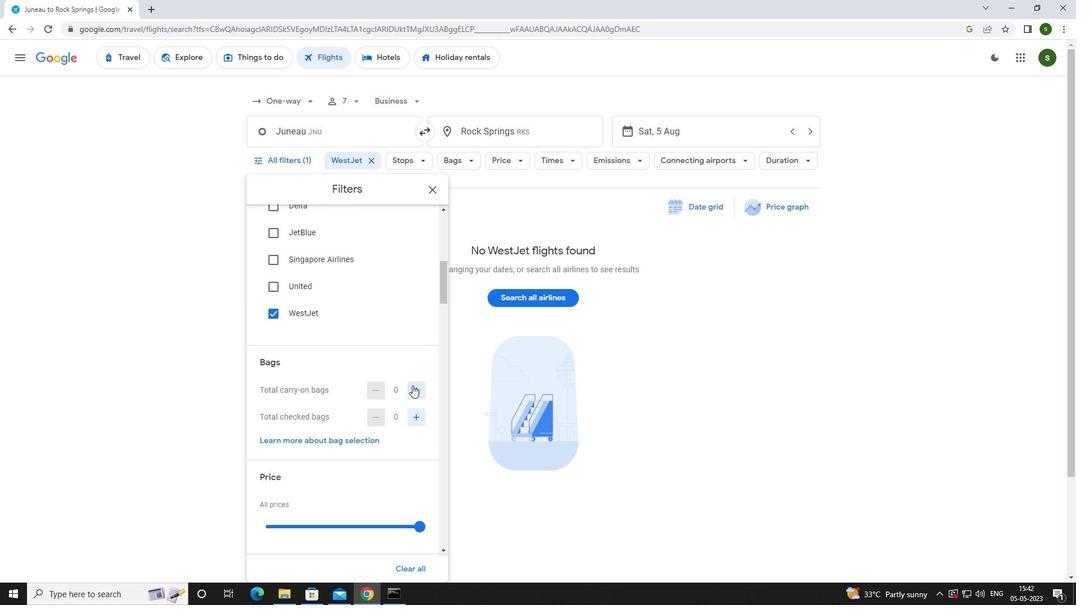 
Action: Mouse pressed left at (410, 385)
Screenshot: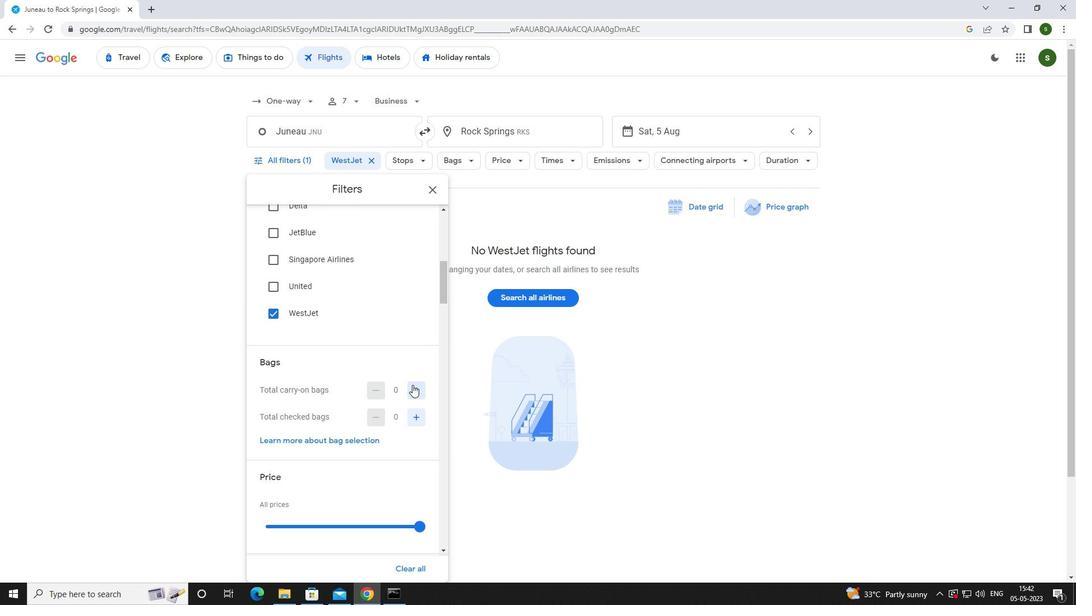 
Action: Mouse pressed left at (410, 385)
Screenshot: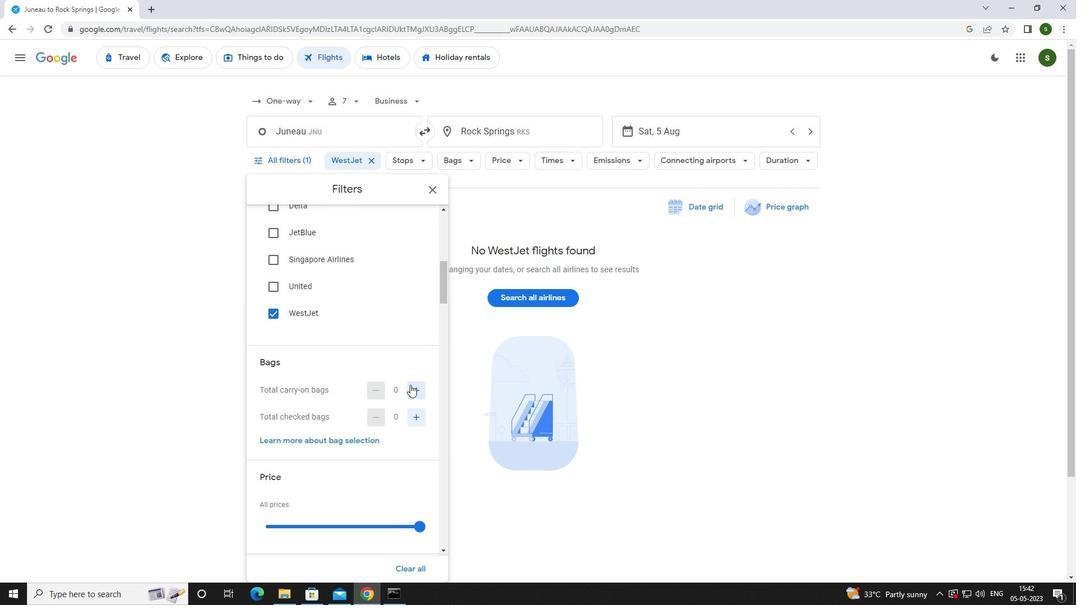 
Action: Mouse moved to (420, 421)
Screenshot: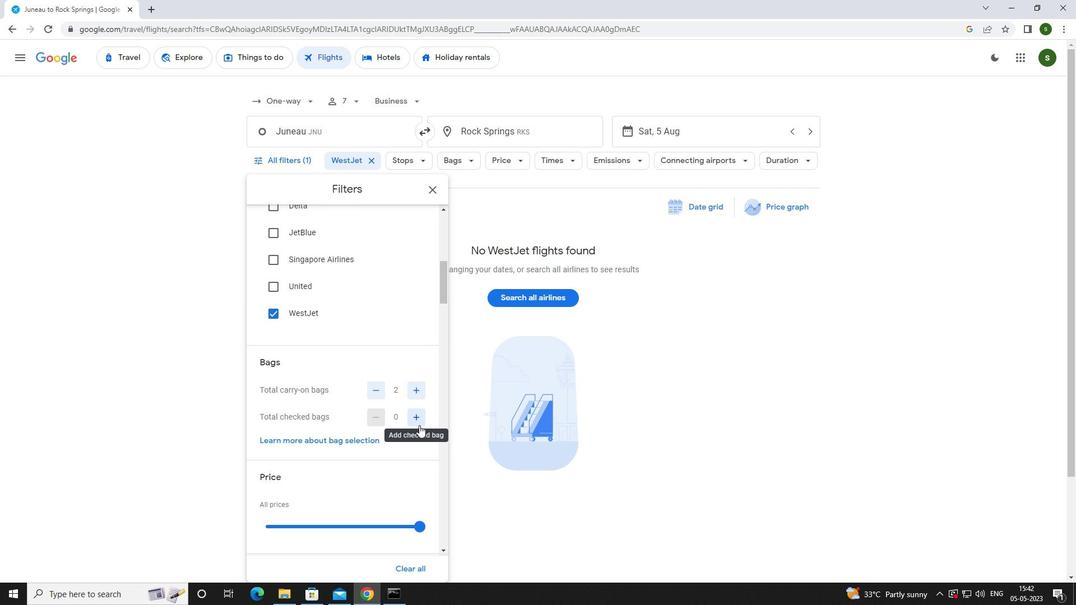 
Action: Mouse pressed left at (420, 421)
Screenshot: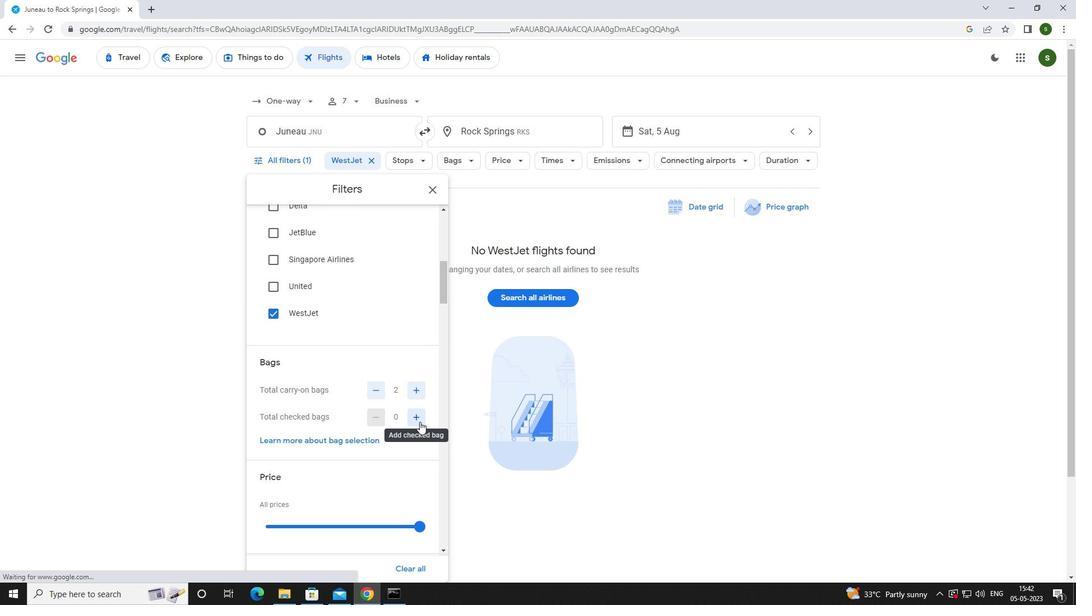 
Action: Mouse pressed left at (420, 421)
Screenshot: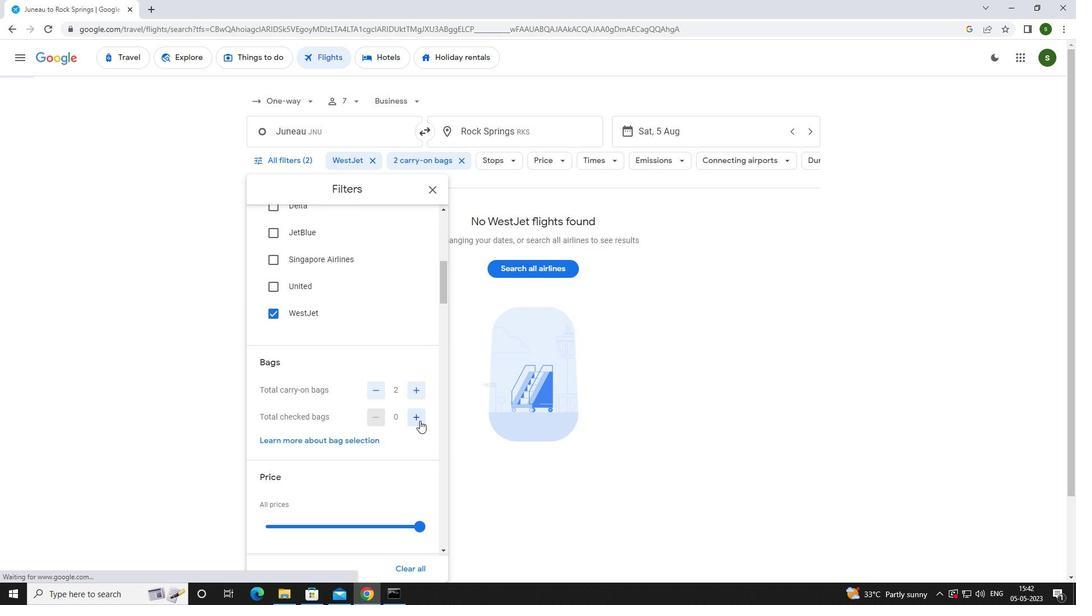
Action: Mouse pressed left at (420, 421)
Screenshot: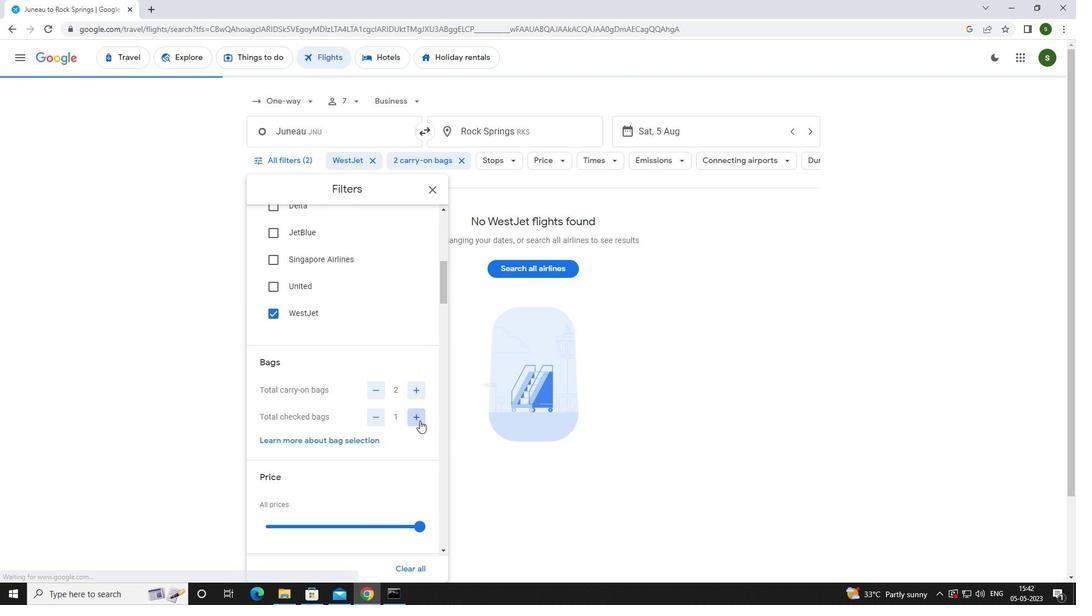 
Action: Mouse pressed left at (420, 421)
Screenshot: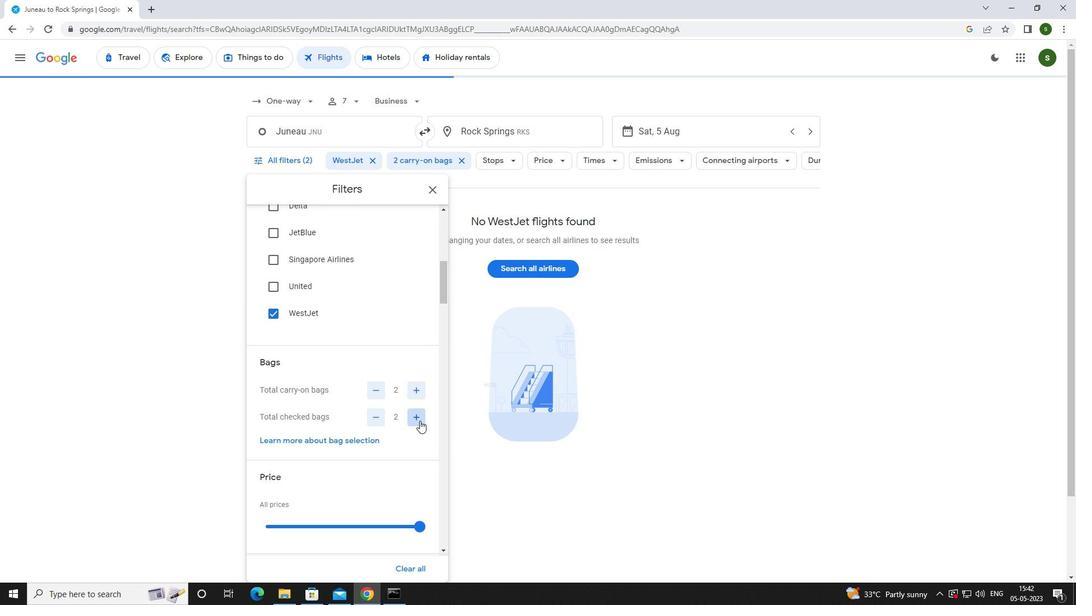 
Action: Mouse pressed left at (420, 421)
Screenshot: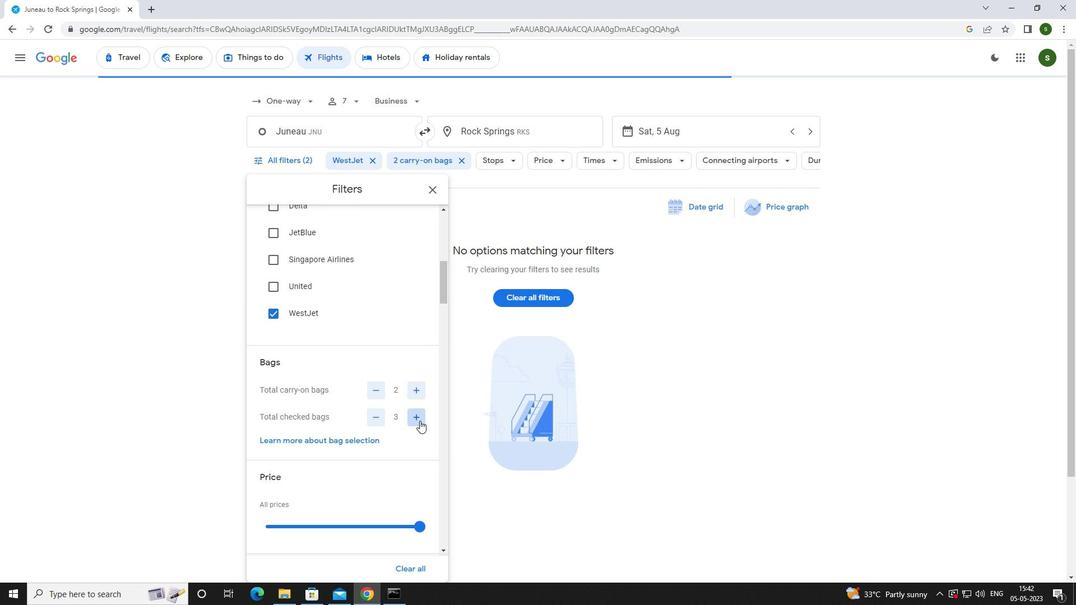 
Action: Mouse pressed left at (420, 421)
Screenshot: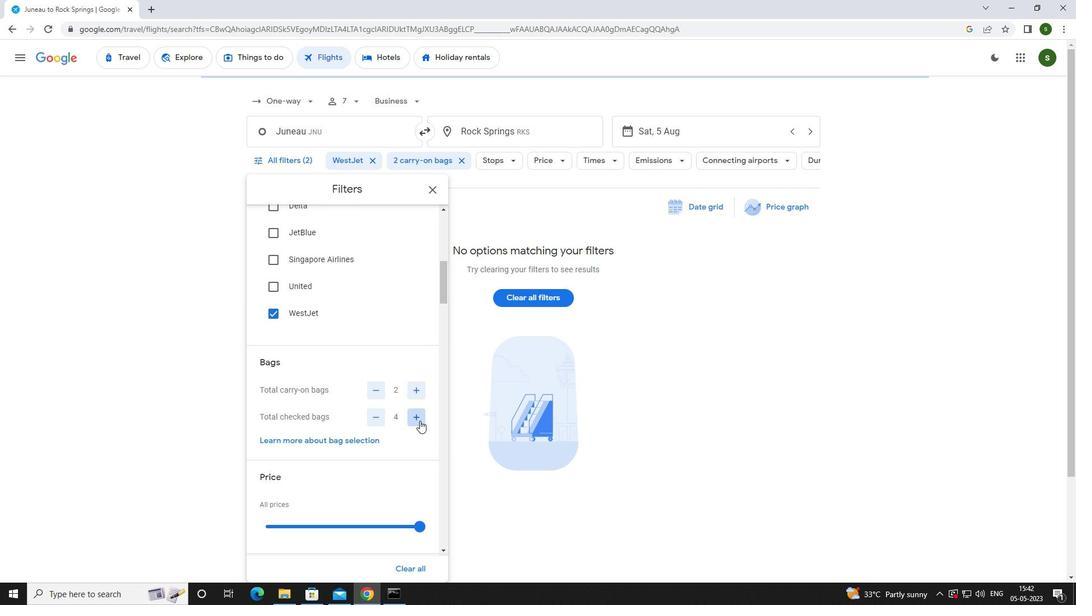 
Action: Mouse pressed left at (420, 421)
Screenshot: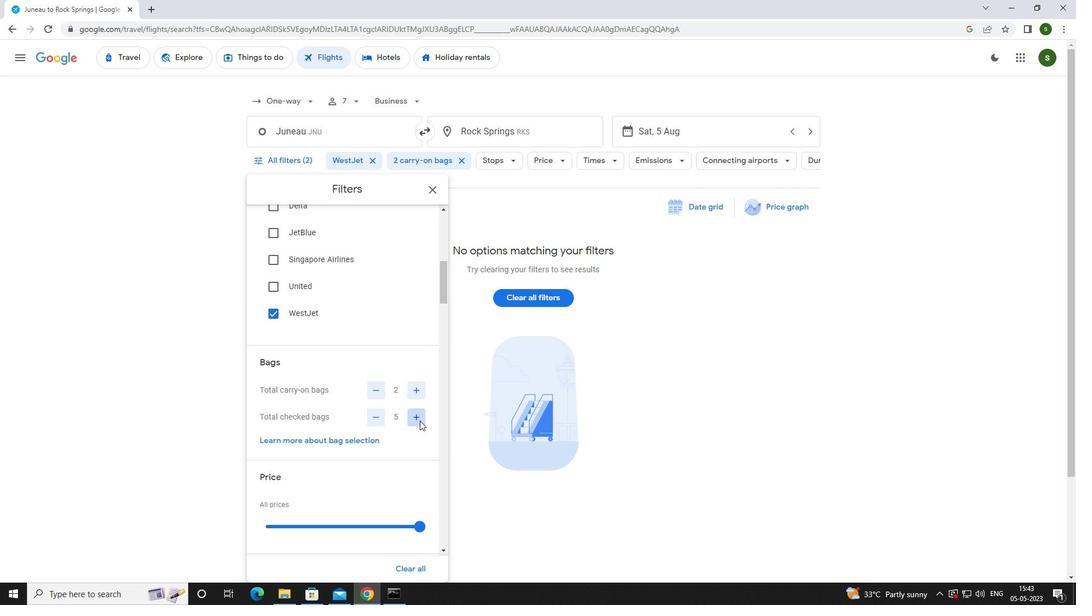 
Action: Mouse scrolled (420, 420) with delta (0, 0)
Screenshot: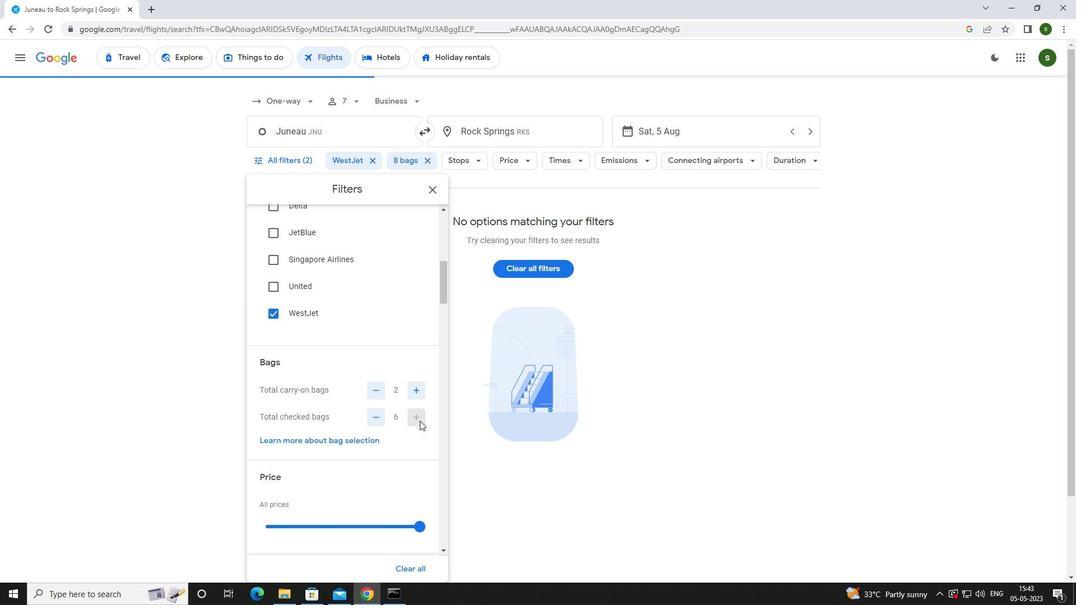 
Action: Mouse scrolled (420, 420) with delta (0, 0)
Screenshot: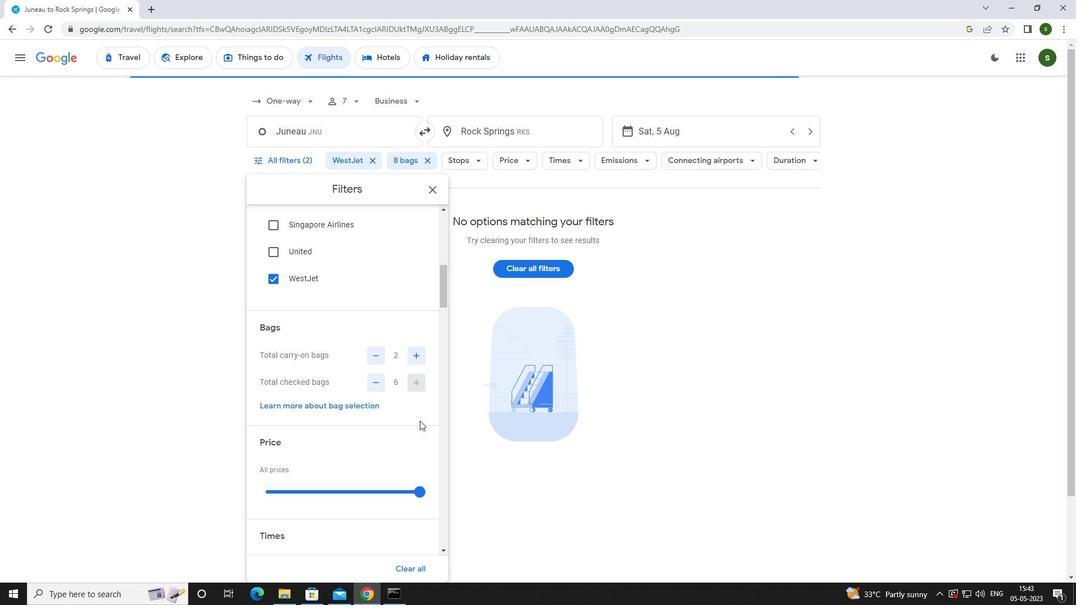 
Action: Mouse moved to (422, 409)
Screenshot: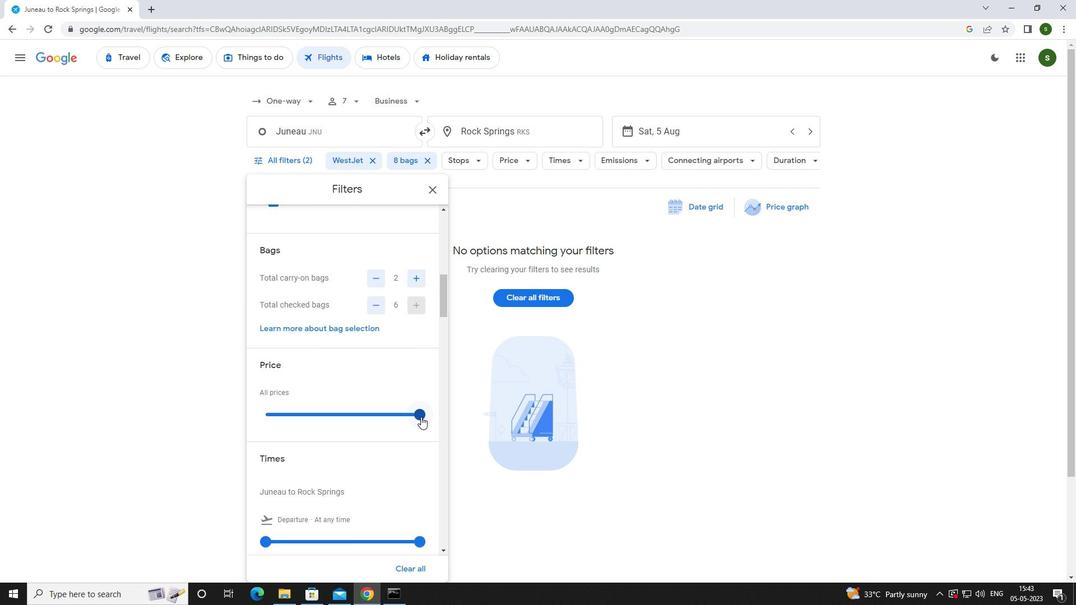 
Action: Mouse pressed left at (422, 409)
Screenshot: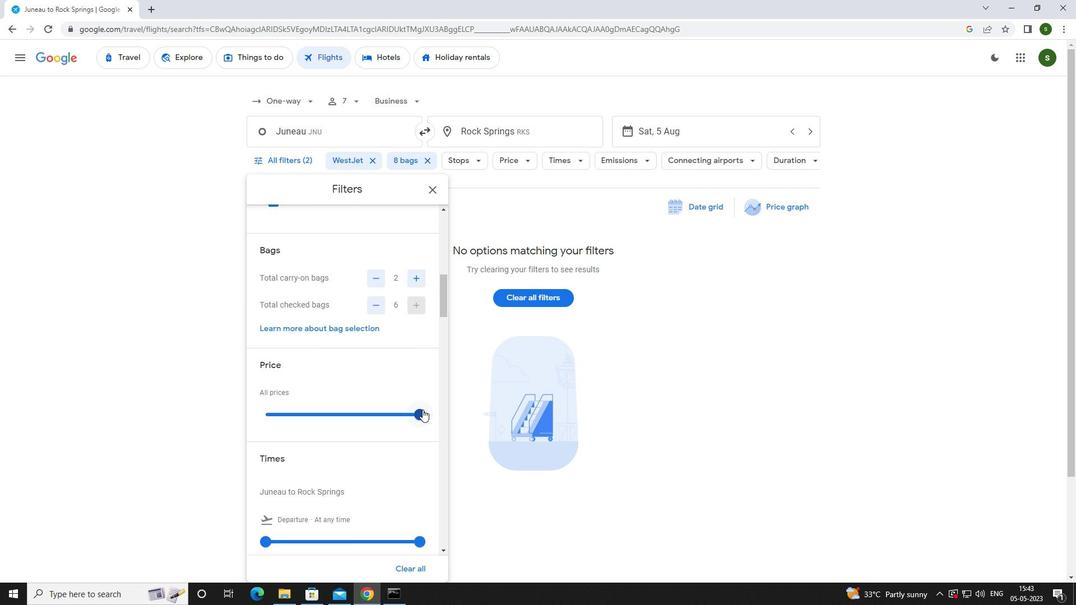 
Action: Mouse moved to (259, 407)
Screenshot: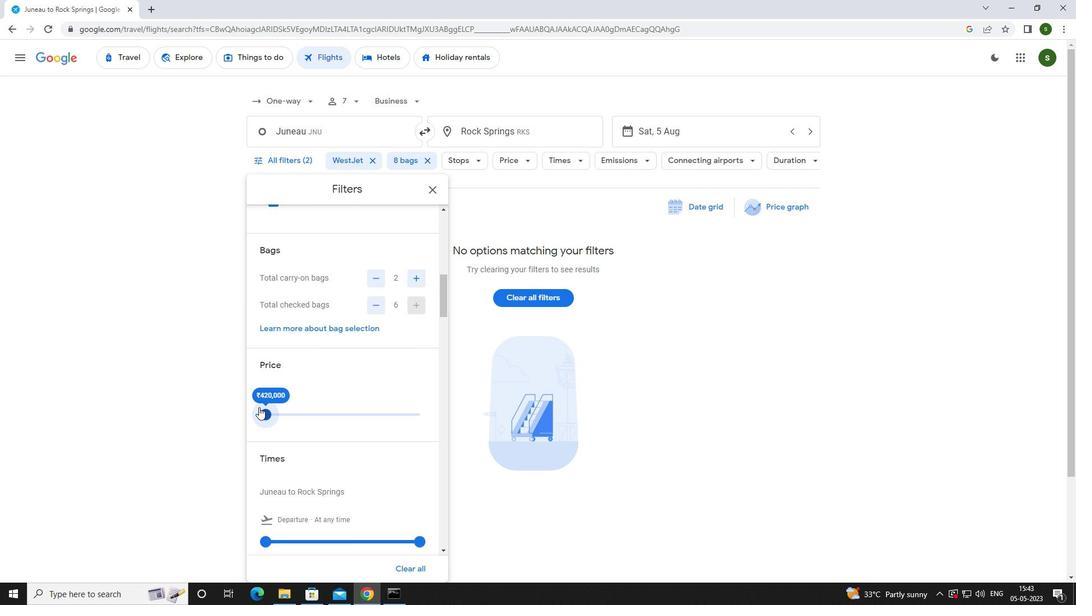 
Action: Mouse scrolled (259, 407) with delta (0, 0)
Screenshot: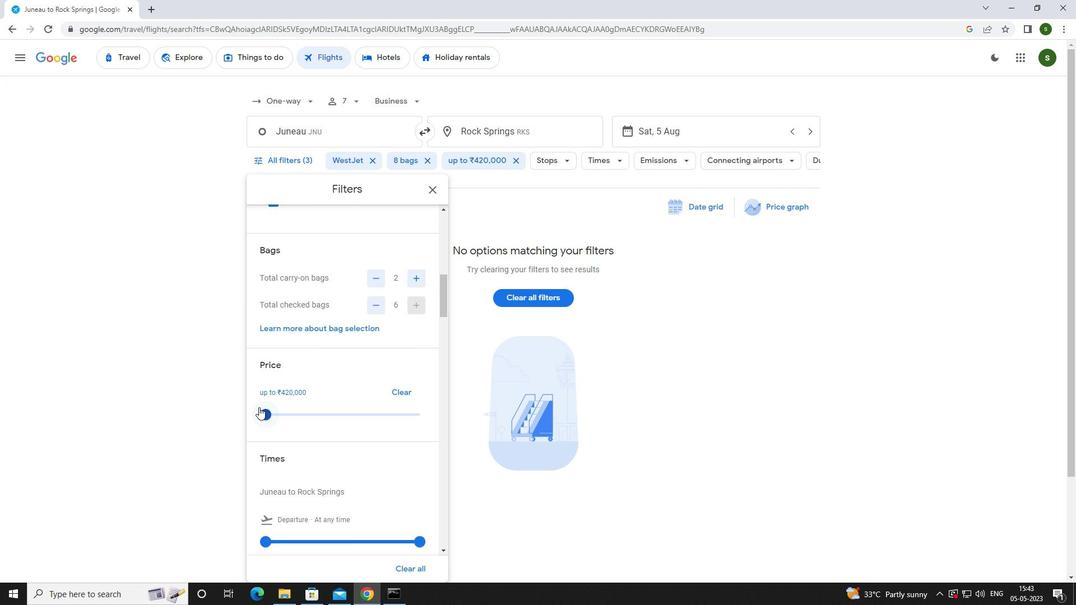 
Action: Mouse scrolled (259, 407) with delta (0, 0)
Screenshot: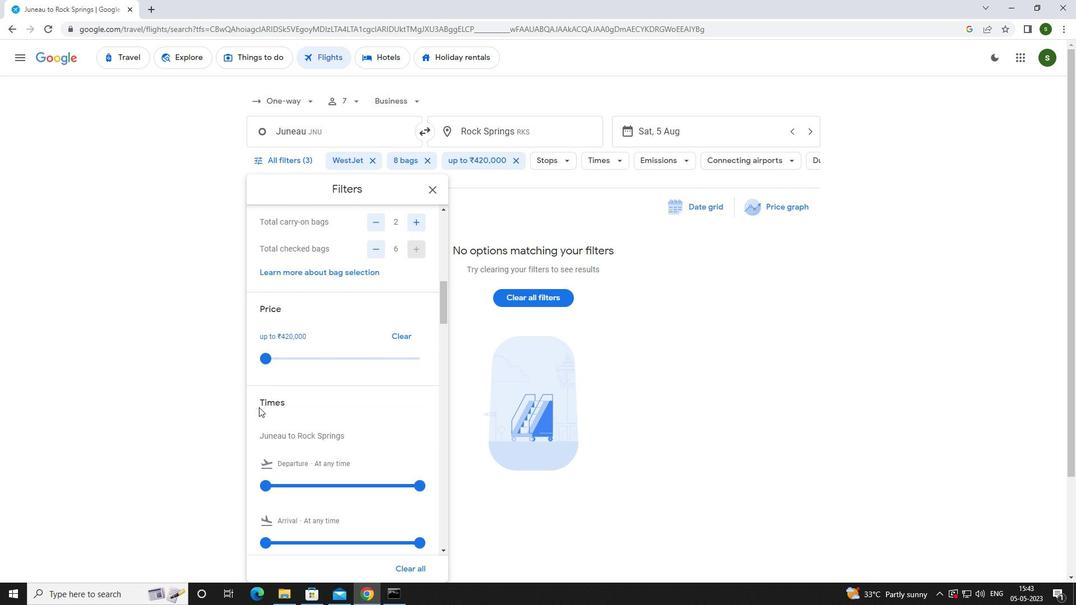 
Action: Mouse moved to (266, 425)
Screenshot: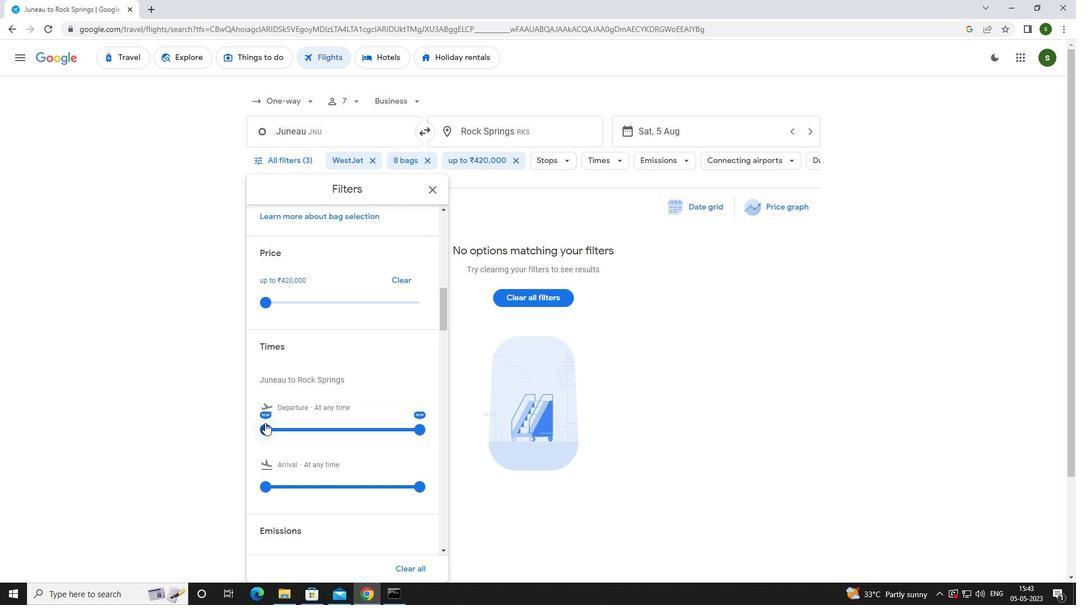 
Action: Mouse pressed left at (266, 425)
Screenshot: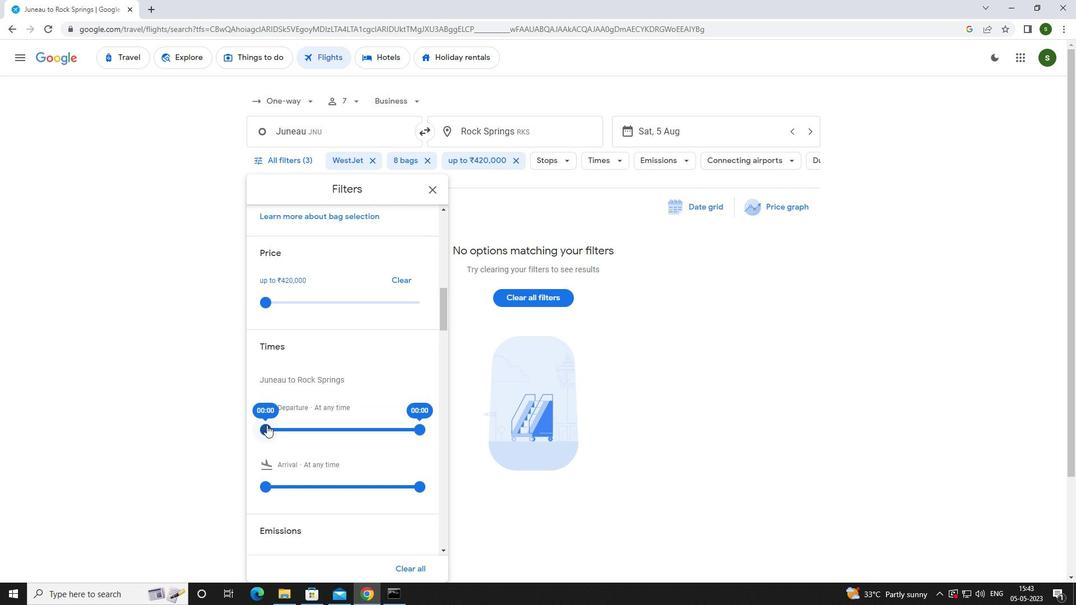 
Action: Mouse moved to (467, 474)
Screenshot: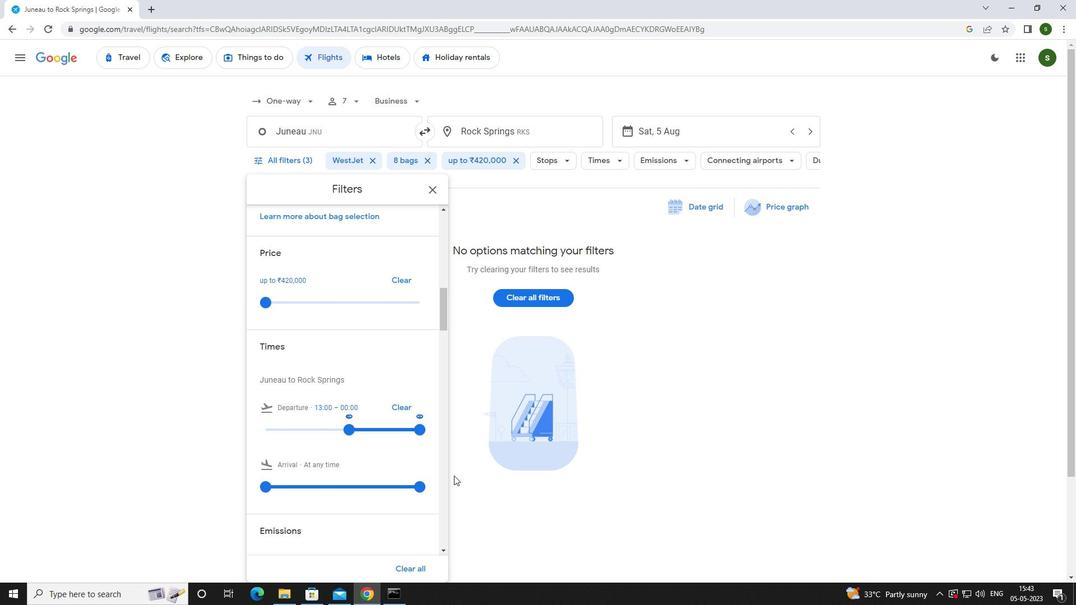 
Action: Mouse pressed left at (467, 474)
Screenshot: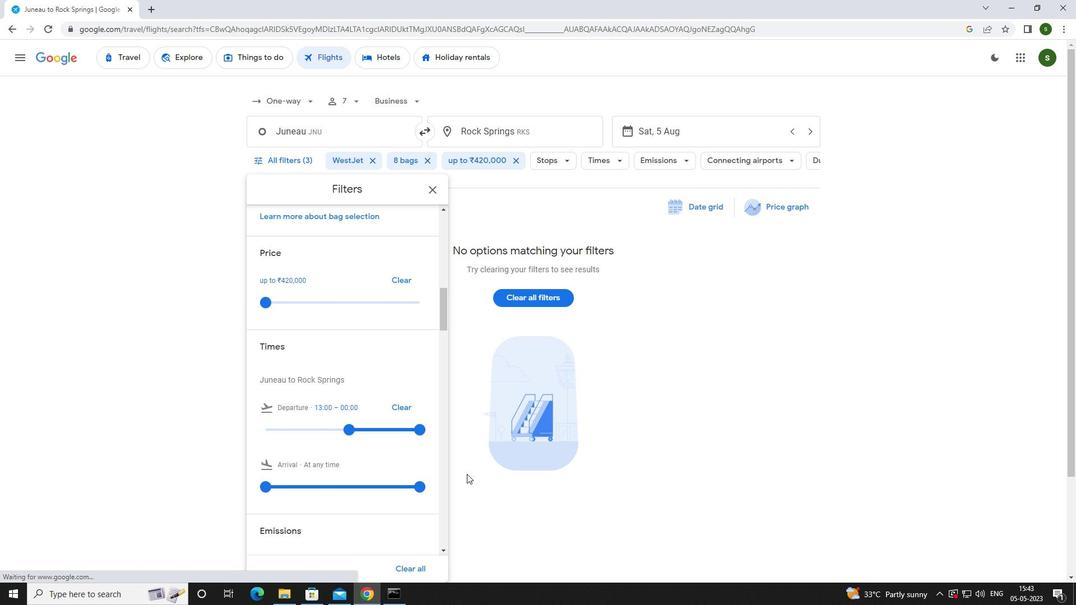 
